 Task: For heading Calibri with Bold.  font size for heading24,  'Change the font style of data to'Bell MT.  and font size to 16,  Change the alignment of both headline & data to Align middle & Align Center.  In the sheet   Elite Sales log book
Action: Mouse moved to (69, 110)
Screenshot: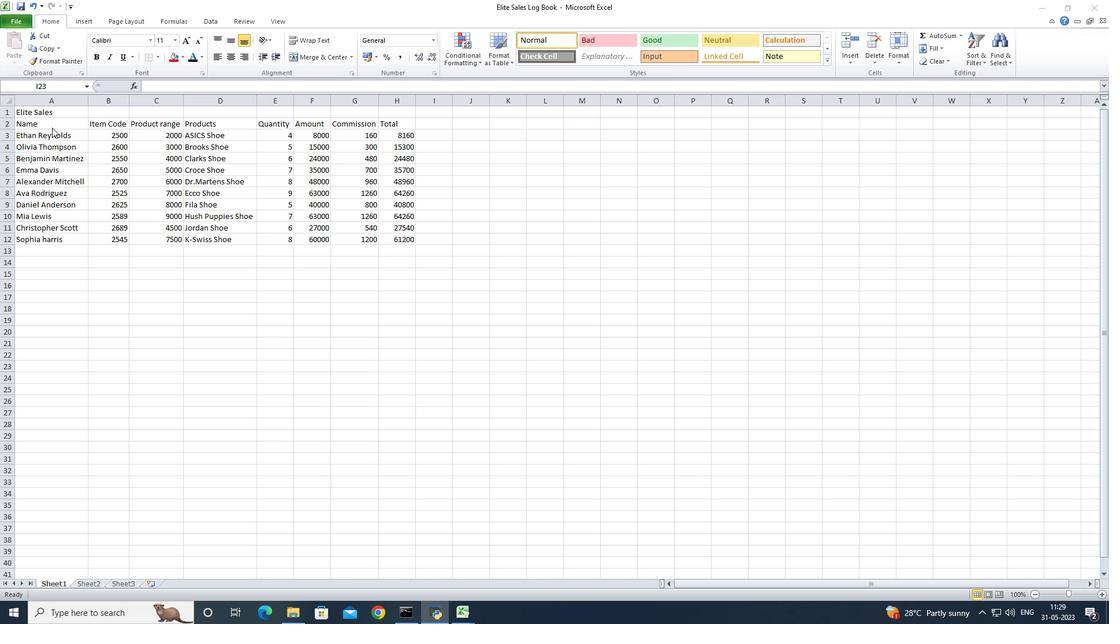 
Action: Mouse pressed left at (69, 110)
Screenshot: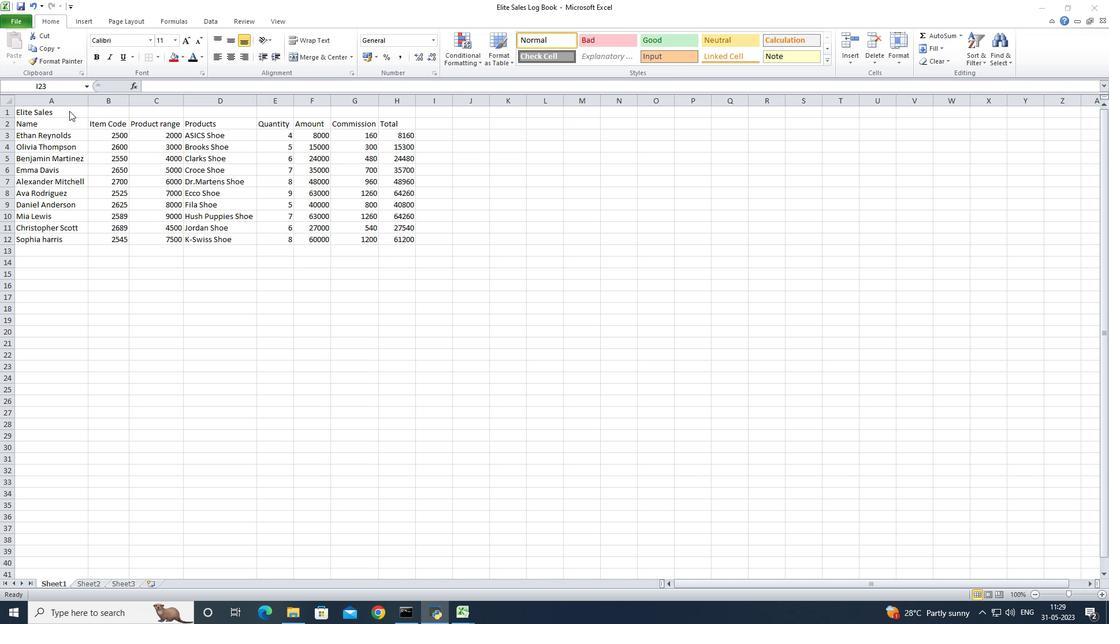 
Action: Mouse pressed left at (69, 110)
Screenshot: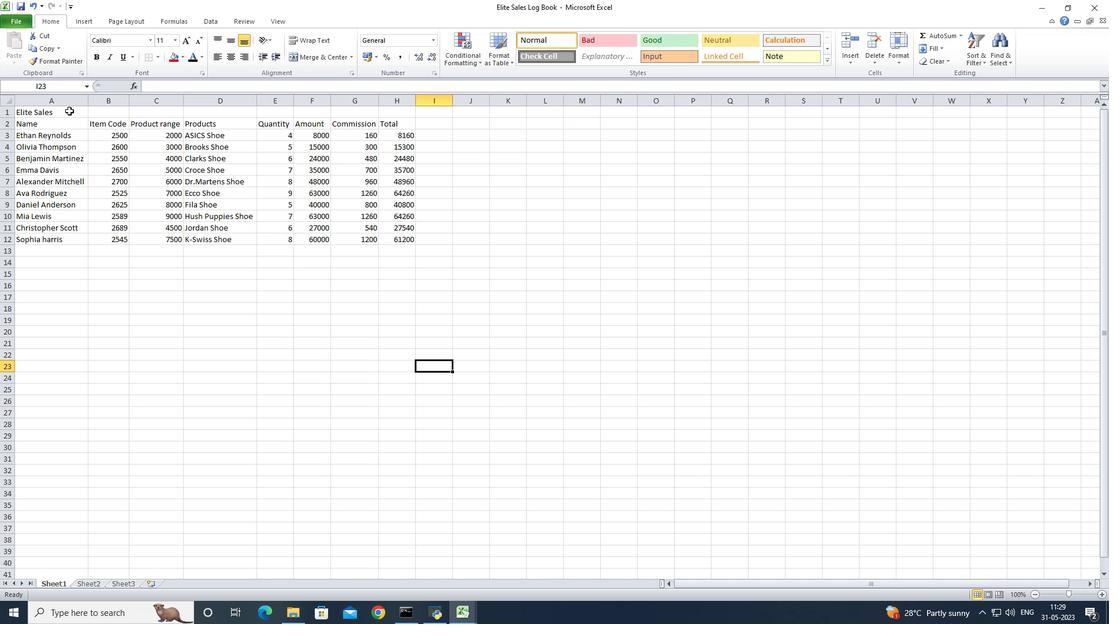 
Action: Mouse moved to (151, 45)
Screenshot: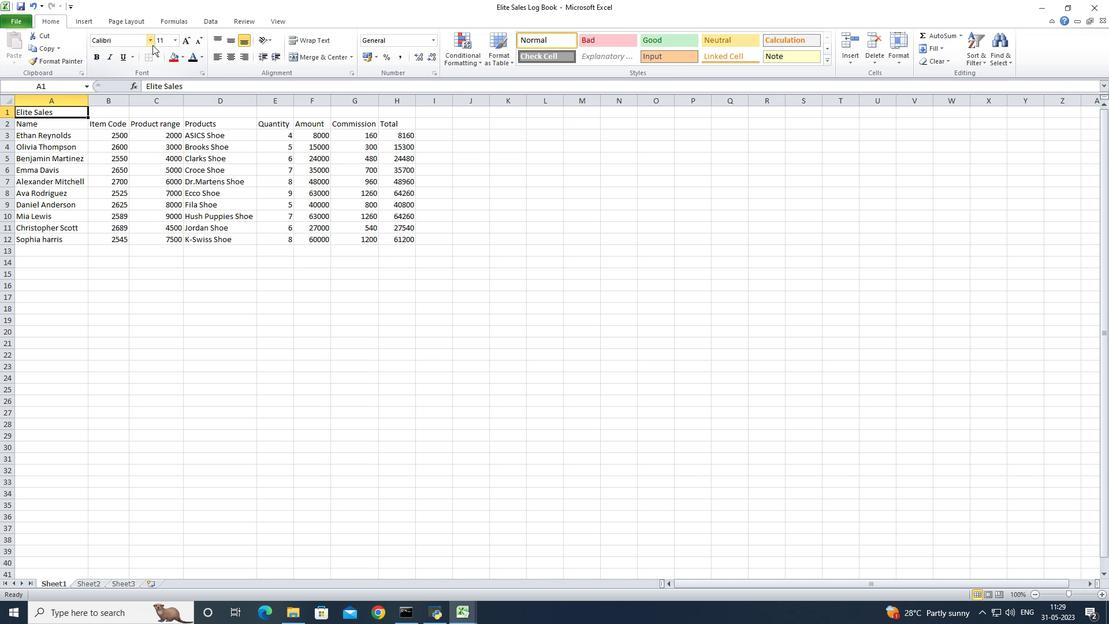 
Action: Mouse pressed left at (151, 45)
Screenshot: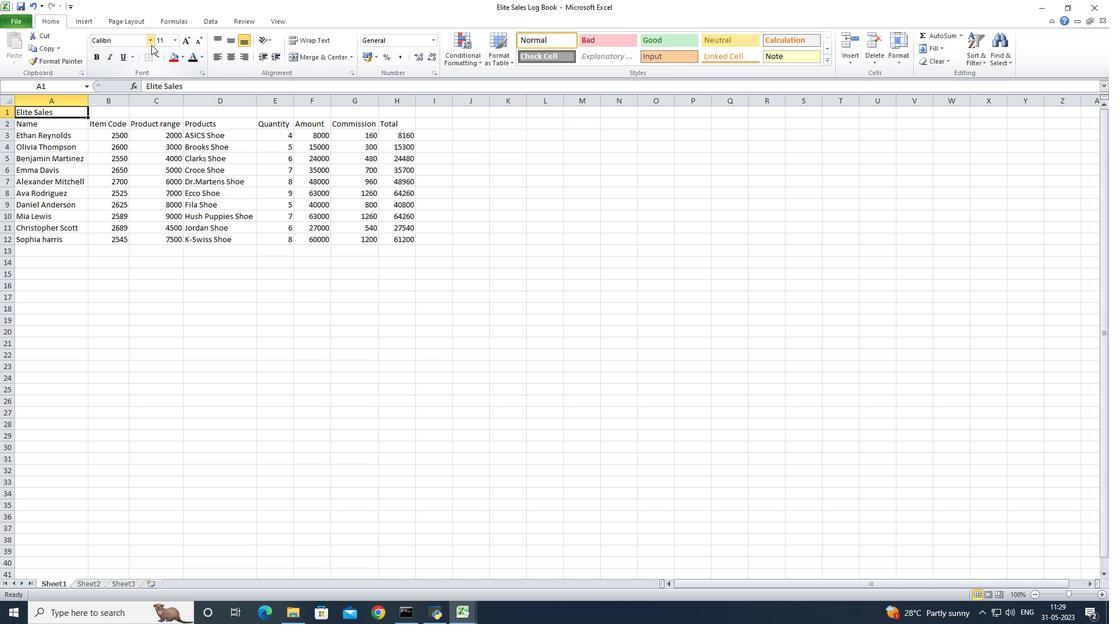 
Action: Mouse moved to (148, 76)
Screenshot: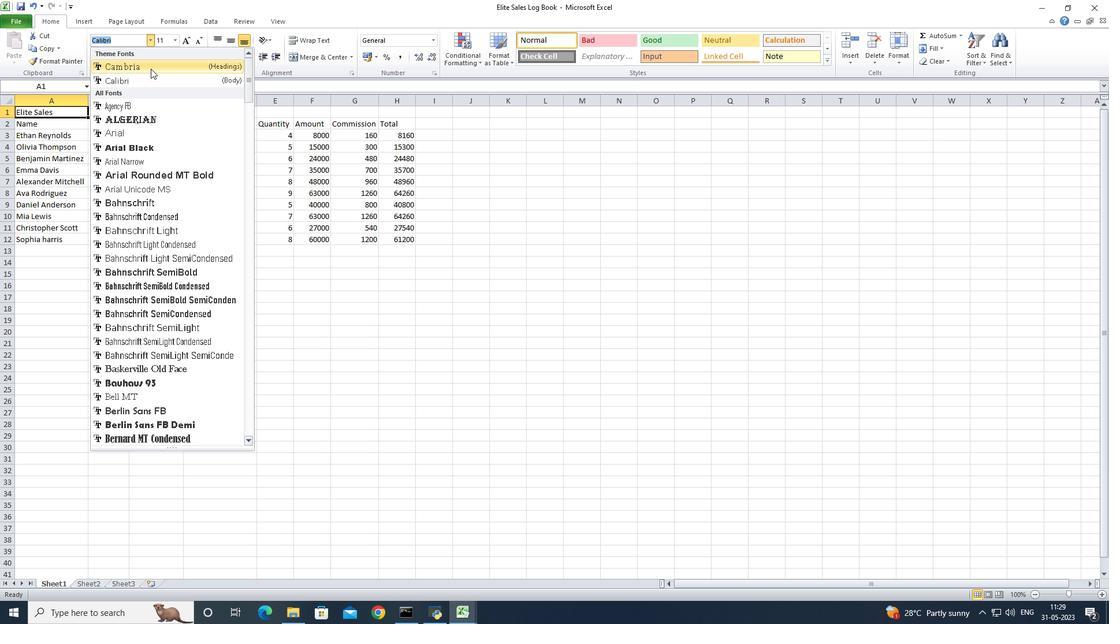 
Action: Mouse pressed left at (148, 76)
Screenshot: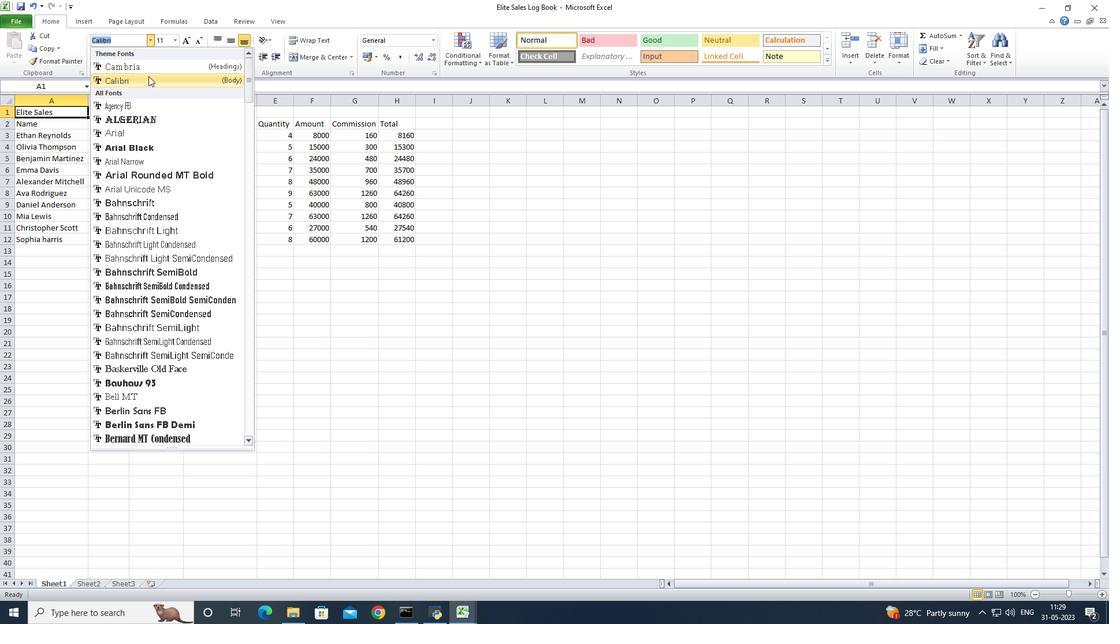 
Action: Mouse moved to (98, 59)
Screenshot: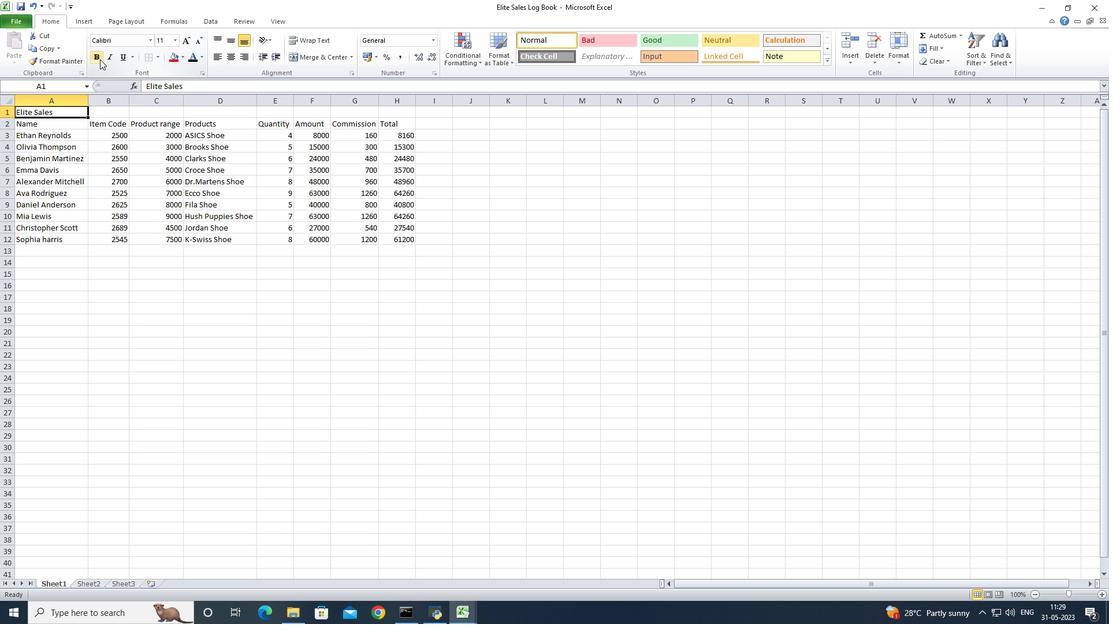 
Action: Mouse pressed left at (98, 59)
Screenshot: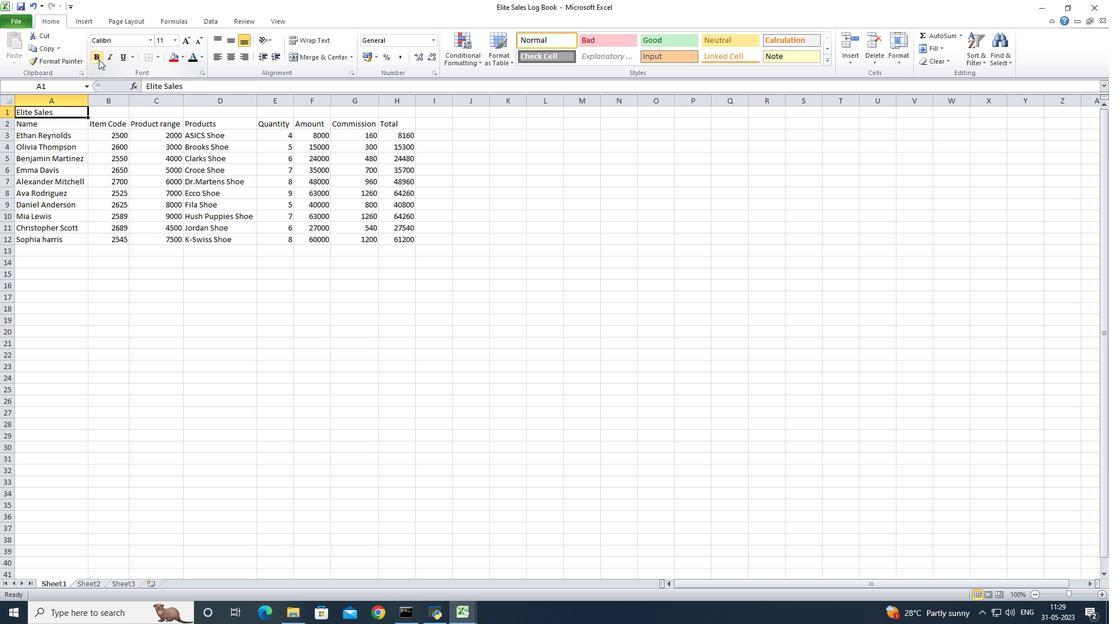 
Action: Mouse moved to (177, 40)
Screenshot: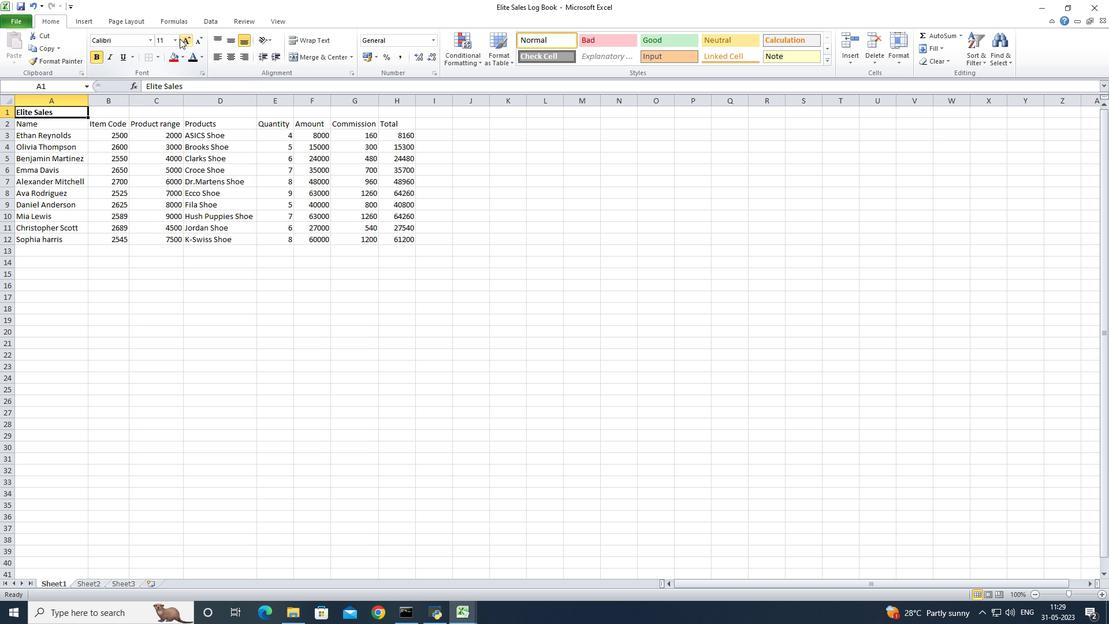 
Action: Mouse pressed left at (177, 40)
Screenshot: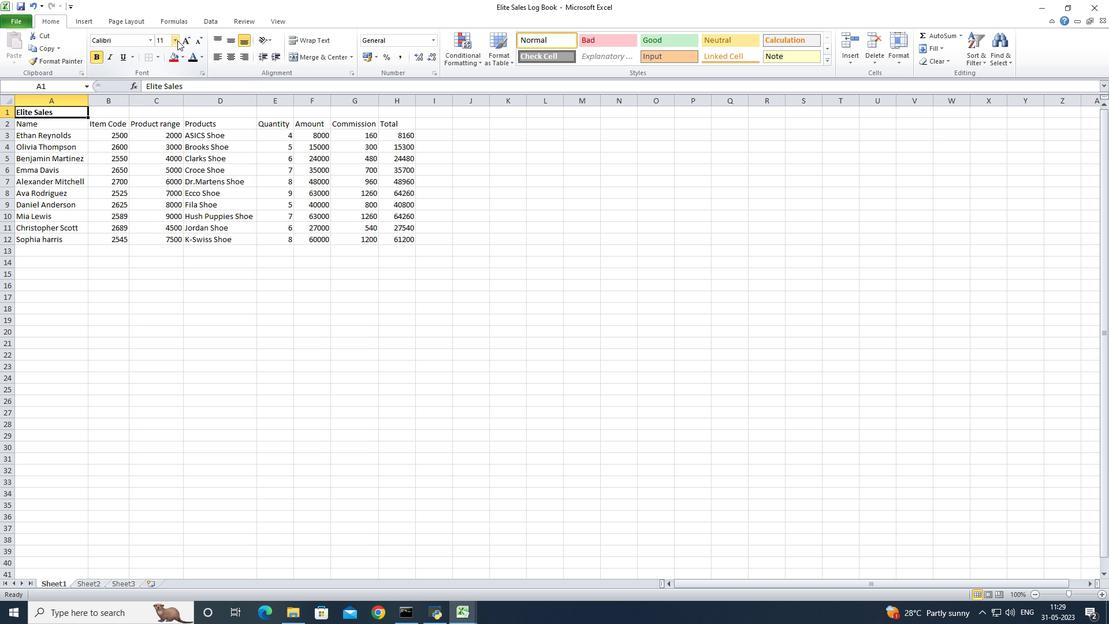 
Action: Mouse moved to (158, 151)
Screenshot: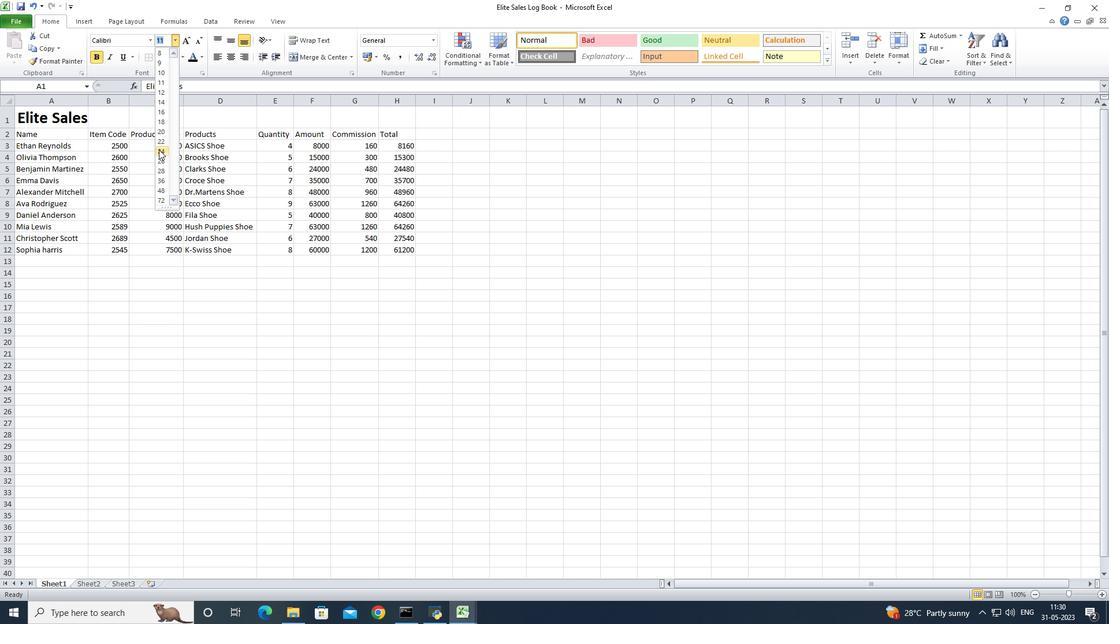
Action: Mouse pressed left at (158, 151)
Screenshot: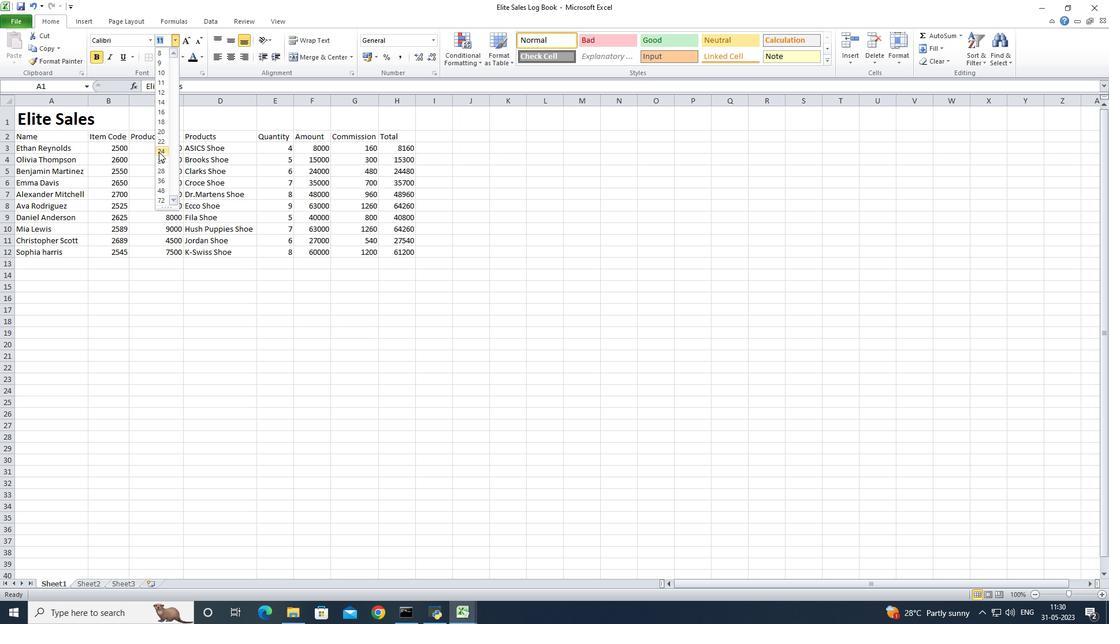 
Action: Mouse moved to (58, 134)
Screenshot: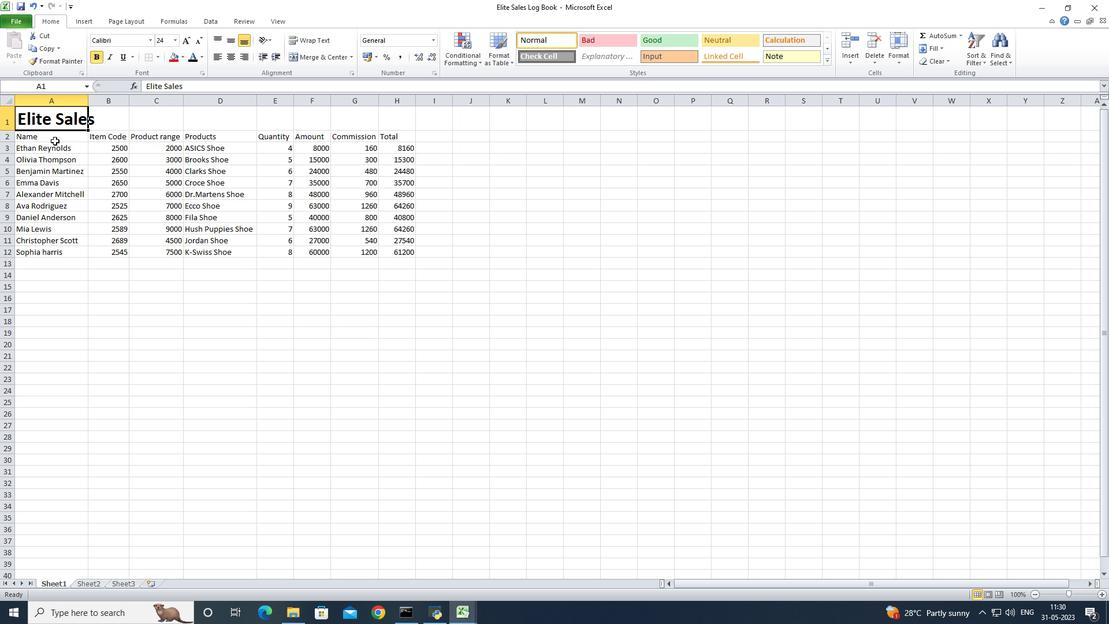 
Action: Mouse pressed left at (58, 134)
Screenshot: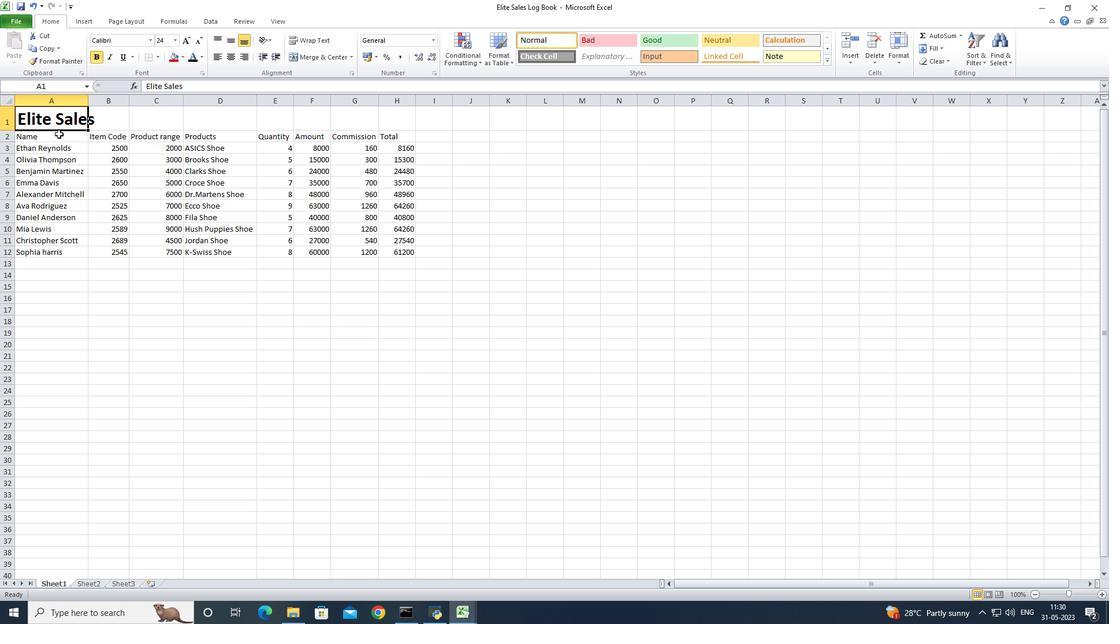 
Action: Mouse moved to (154, 38)
Screenshot: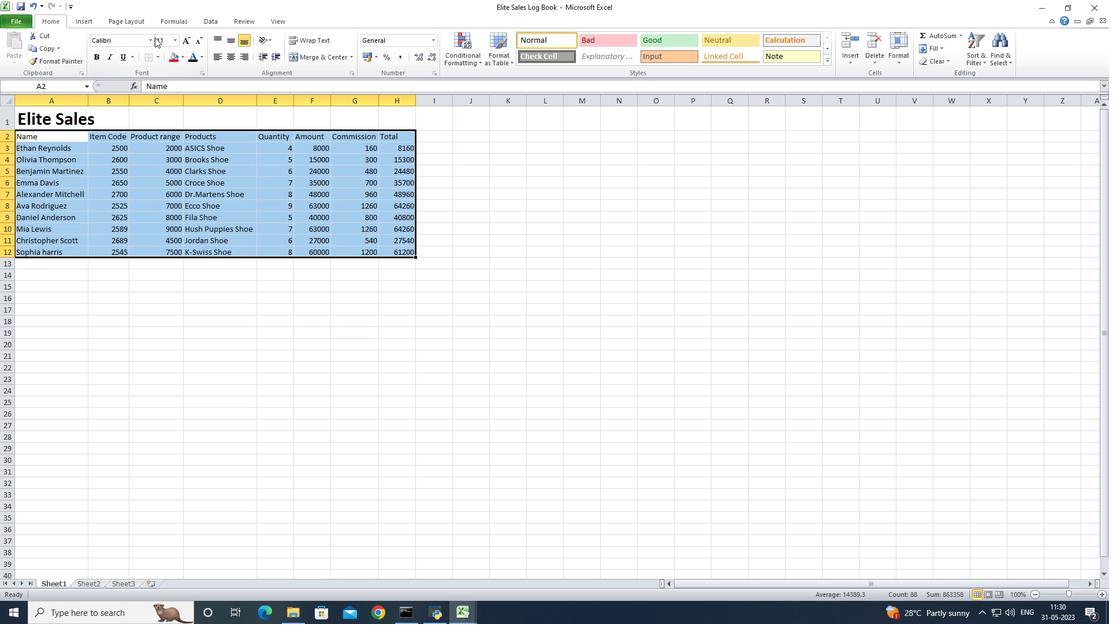 
Action: Mouse pressed left at (154, 38)
Screenshot: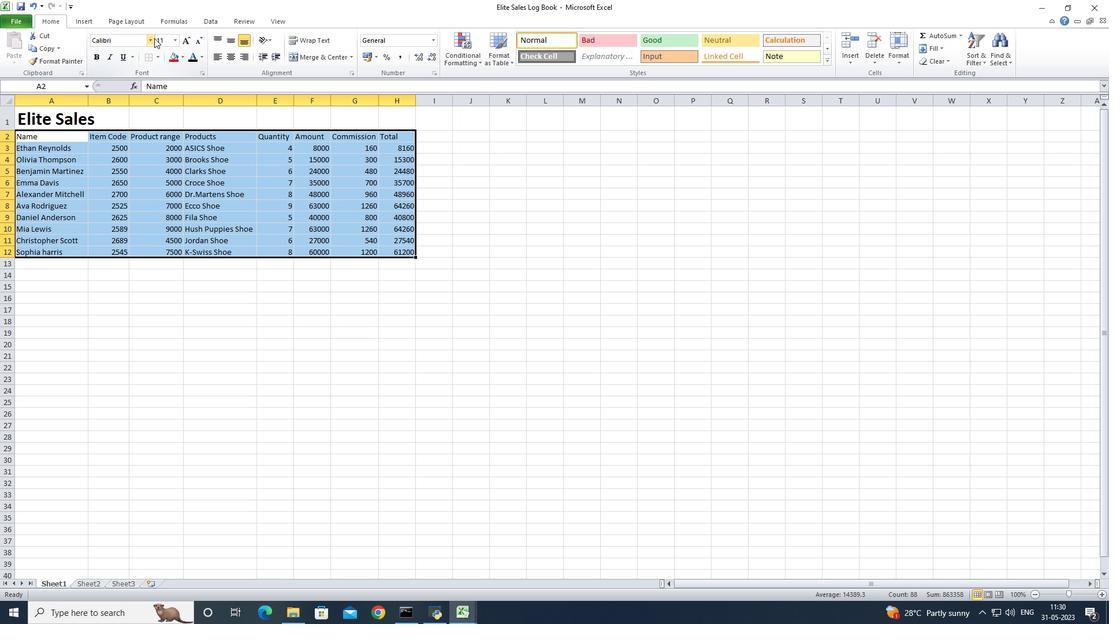 
Action: Mouse moved to (154, 391)
Screenshot: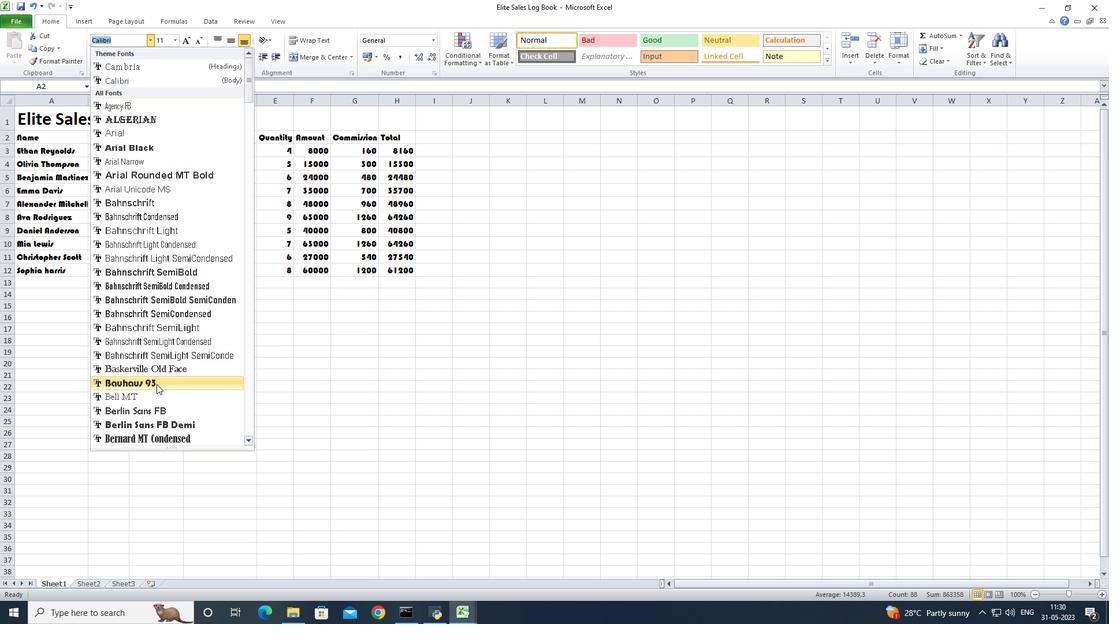 
Action: Mouse pressed left at (154, 391)
Screenshot: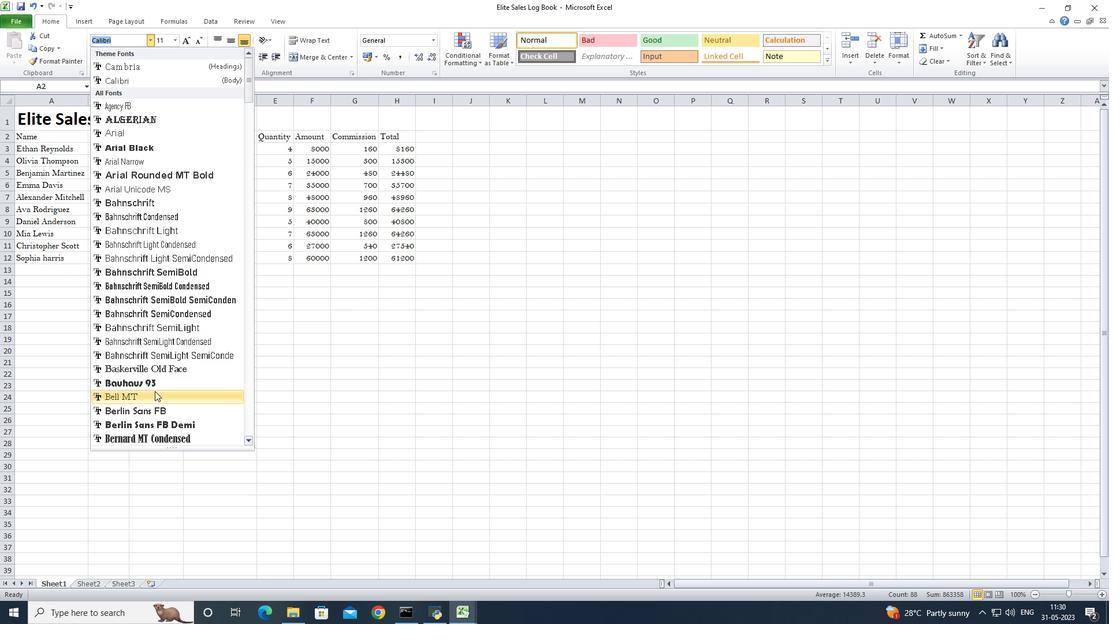 
Action: Mouse moved to (174, 40)
Screenshot: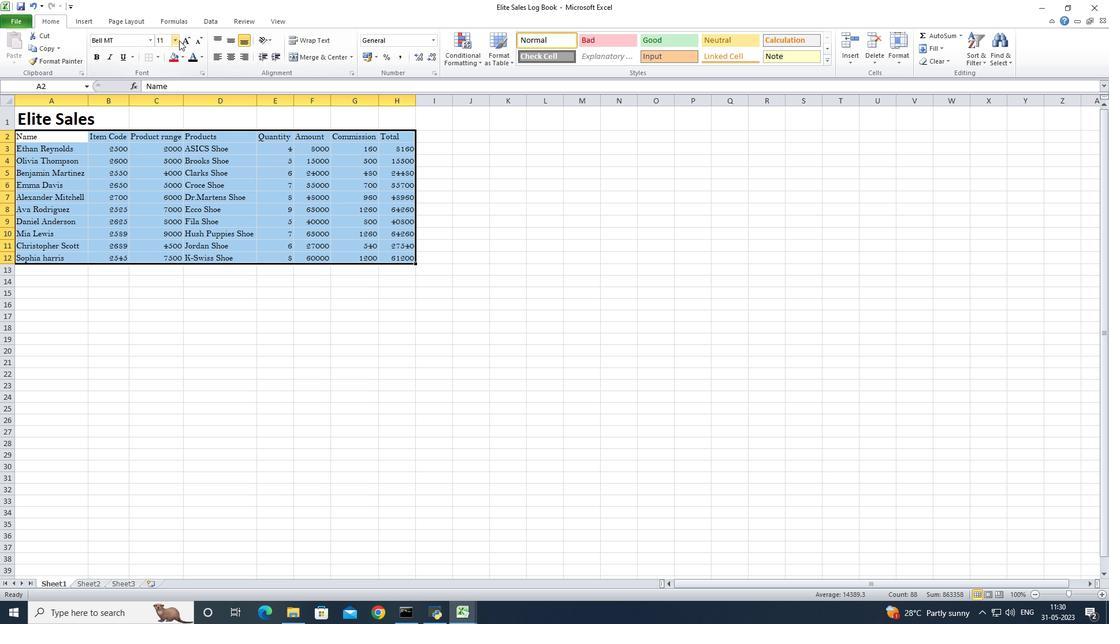 
Action: Mouse pressed left at (174, 40)
Screenshot: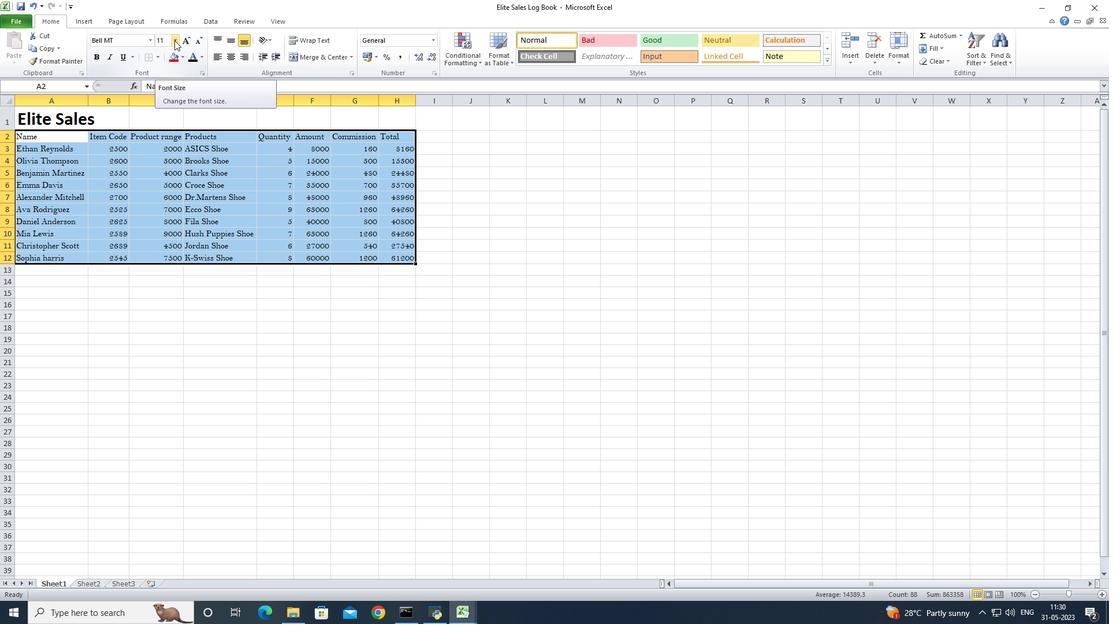 
Action: Mouse moved to (159, 109)
Screenshot: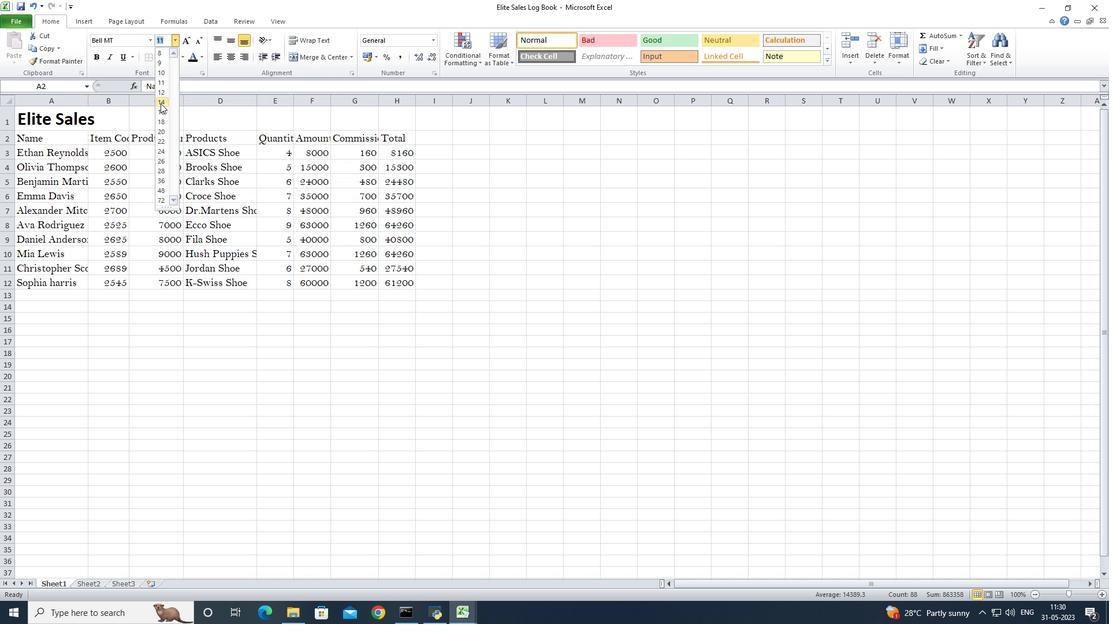 
Action: Mouse pressed left at (159, 109)
Screenshot: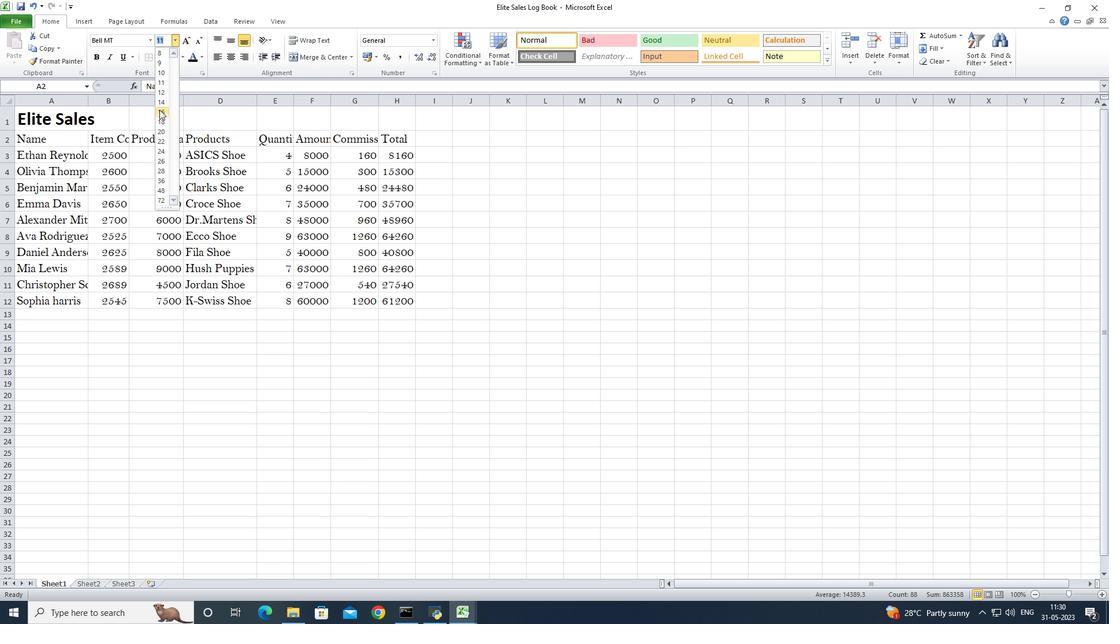 
Action: Mouse moved to (113, 121)
Screenshot: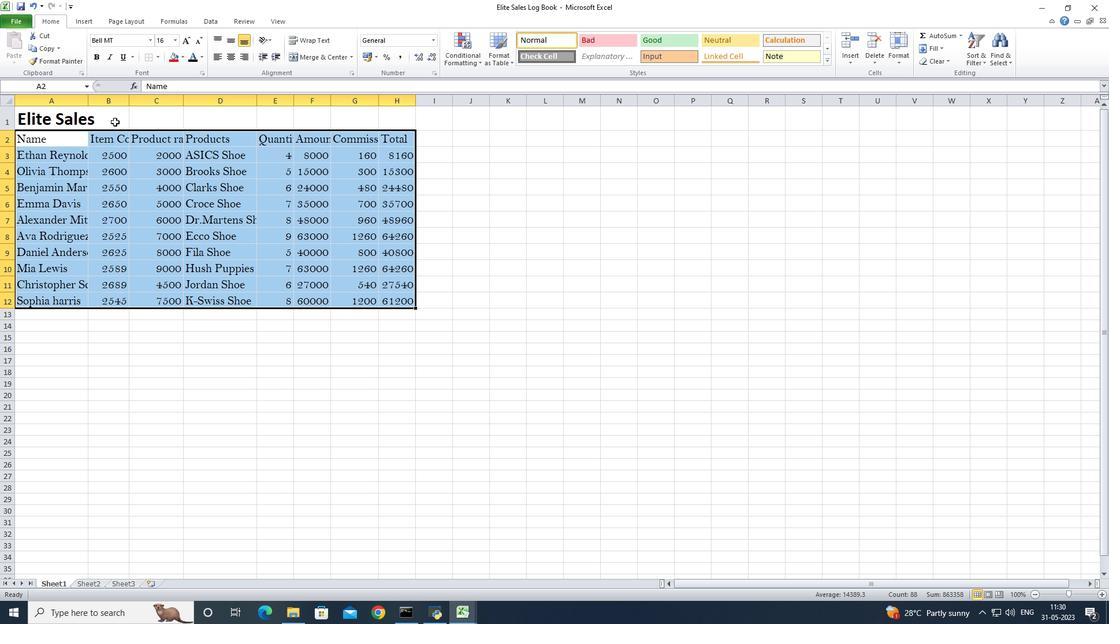 
Action: Mouse pressed left at (113, 121)
Screenshot: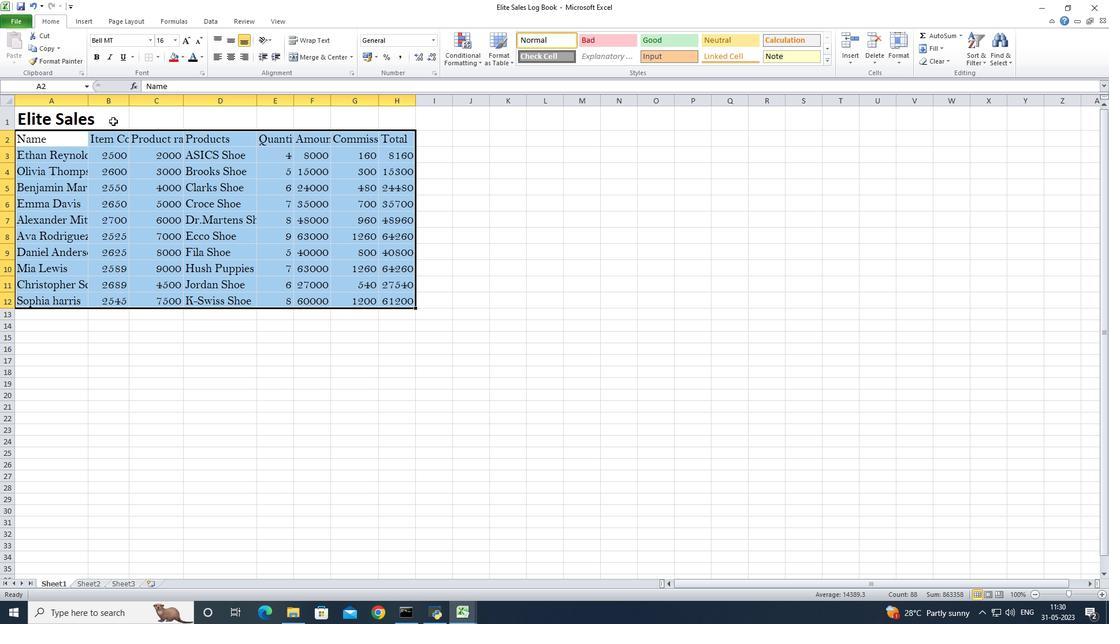 
Action: Mouse moved to (35, 122)
Screenshot: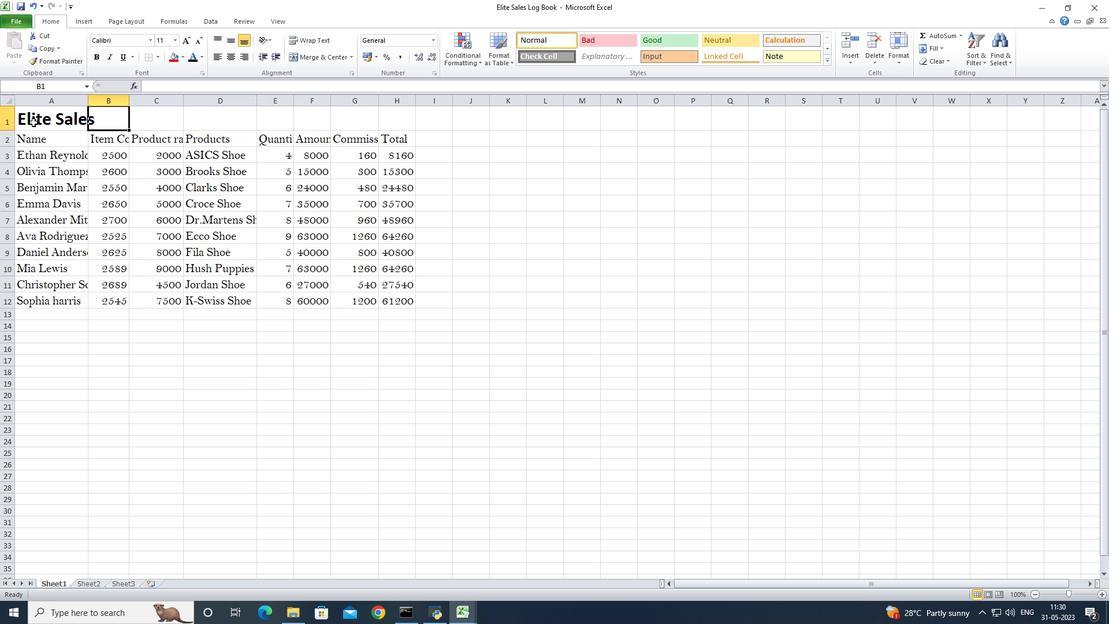 
Action: Mouse pressed left at (35, 122)
Screenshot: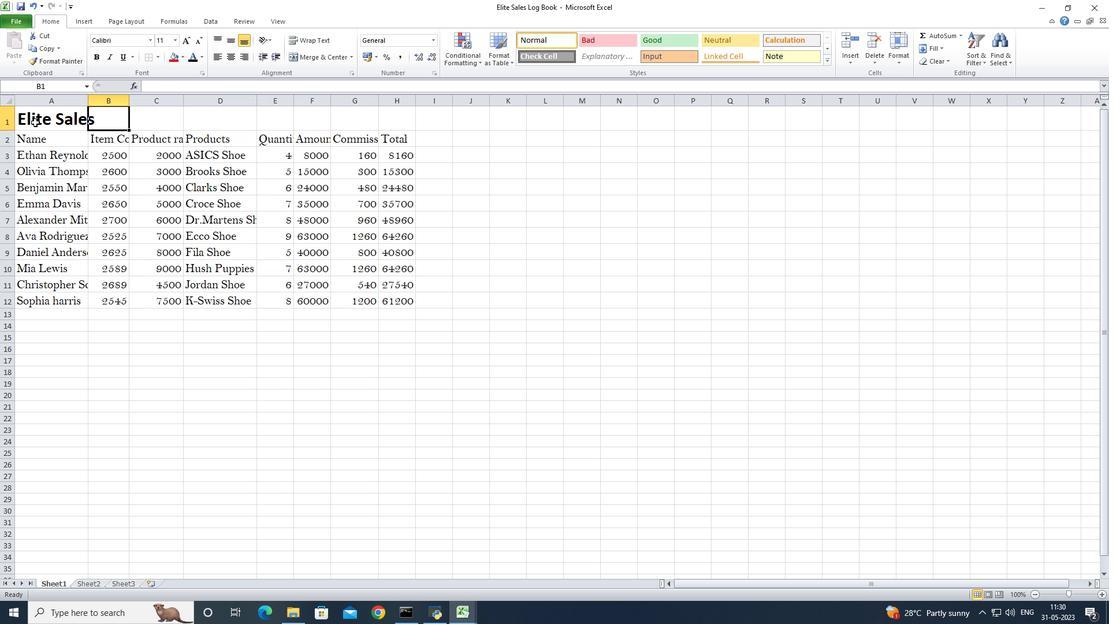 
Action: Mouse moved to (306, 54)
Screenshot: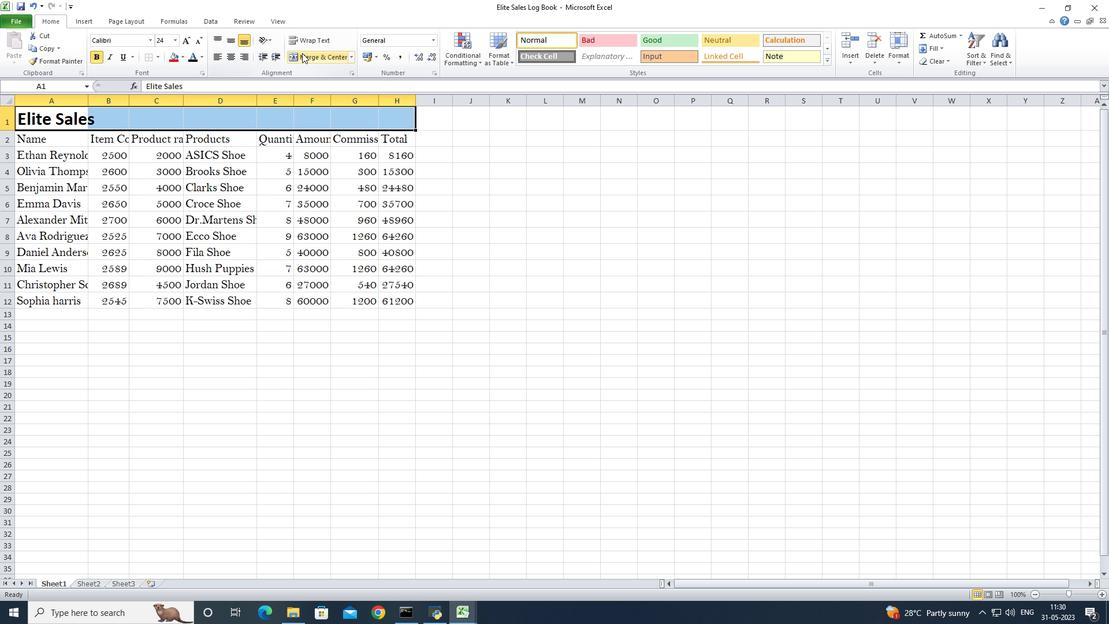 
Action: Mouse pressed left at (306, 54)
Screenshot: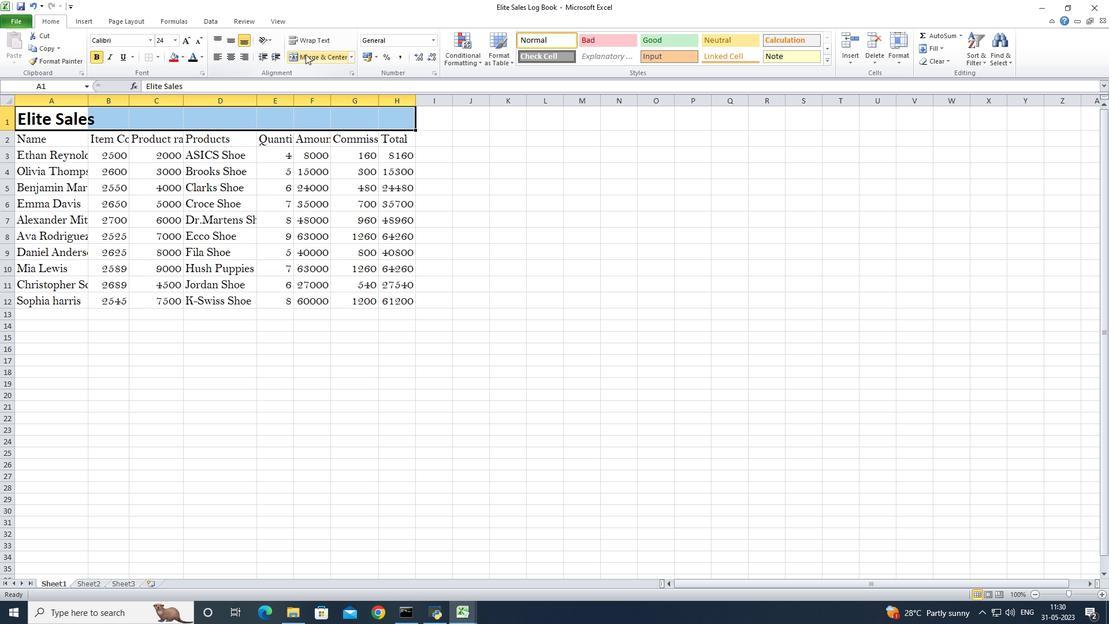 
Action: Mouse moved to (119, 121)
Screenshot: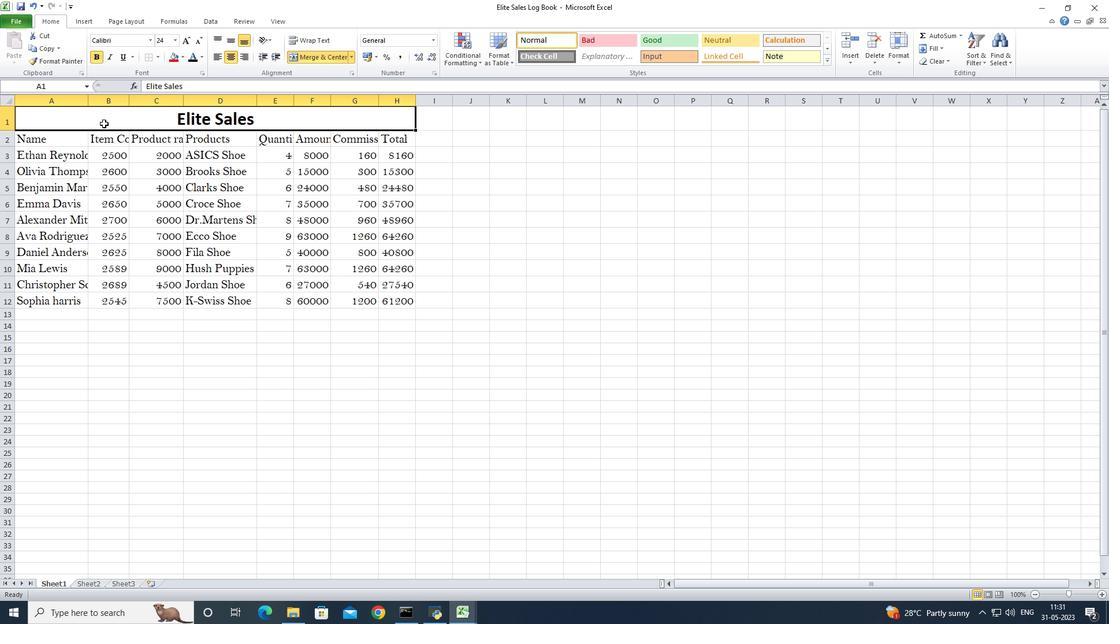 
Action: Mouse pressed left at (119, 121)
Screenshot: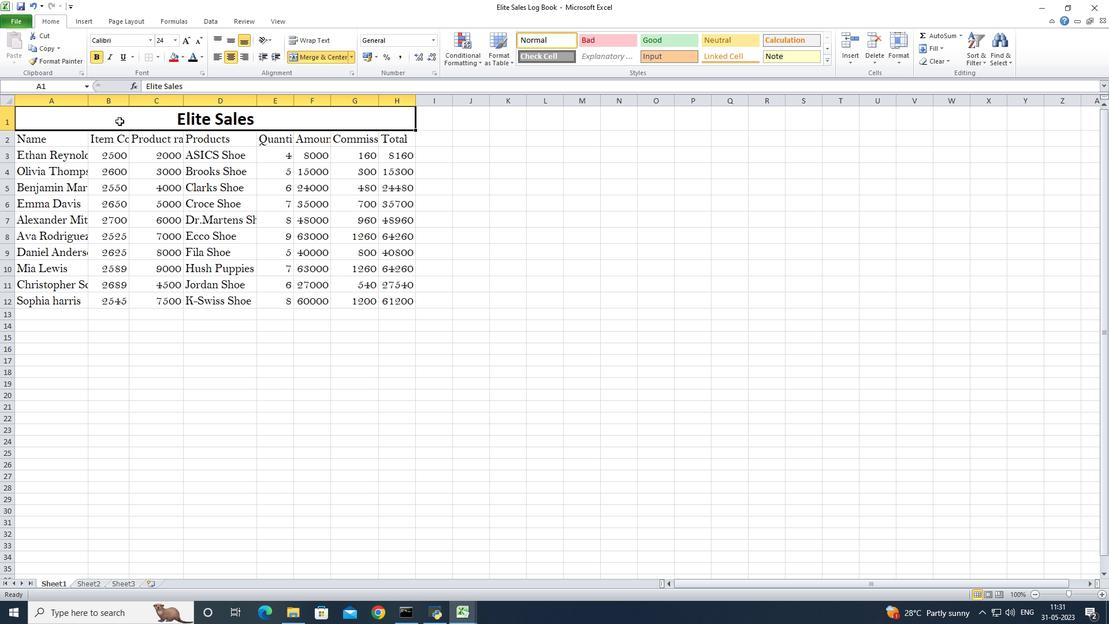 
Action: Mouse moved to (231, 38)
Screenshot: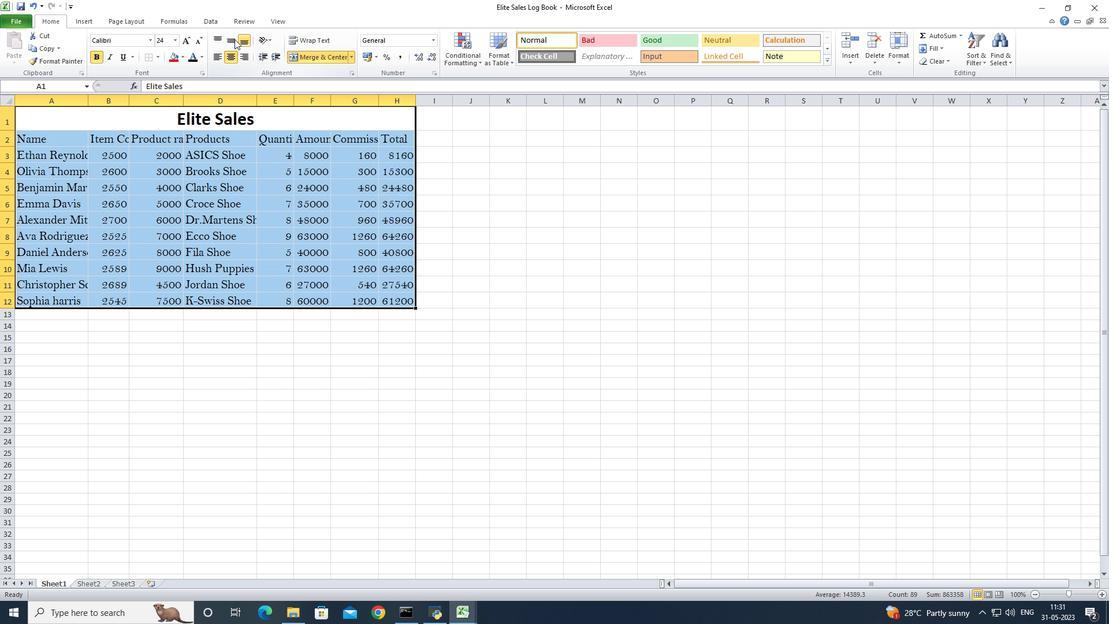 
Action: Mouse pressed left at (231, 38)
Screenshot: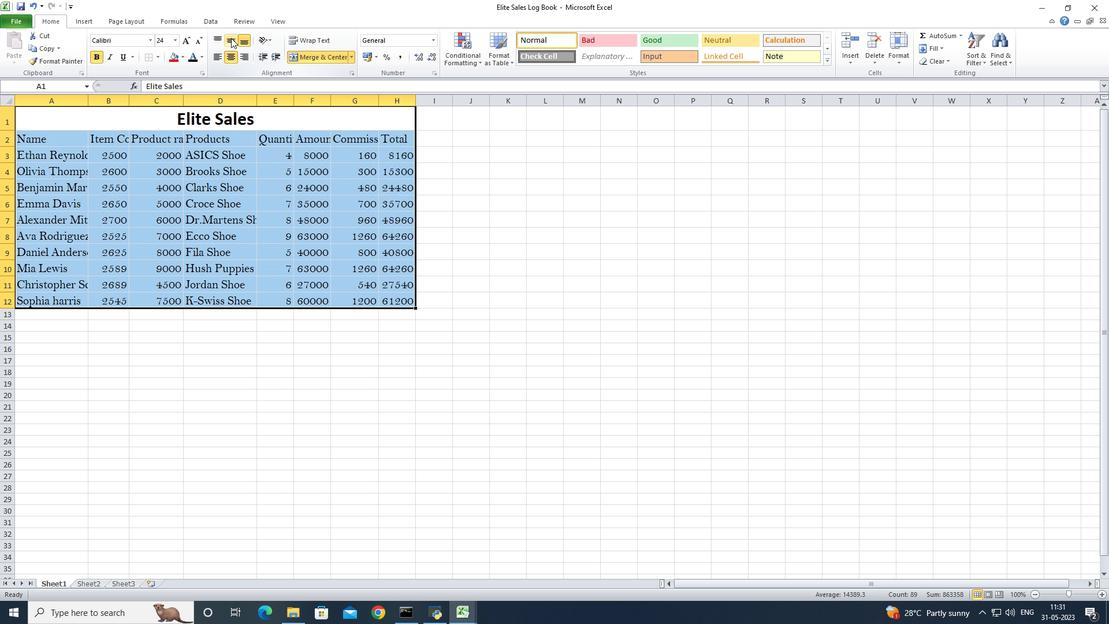 
Action: Mouse moved to (227, 56)
Screenshot: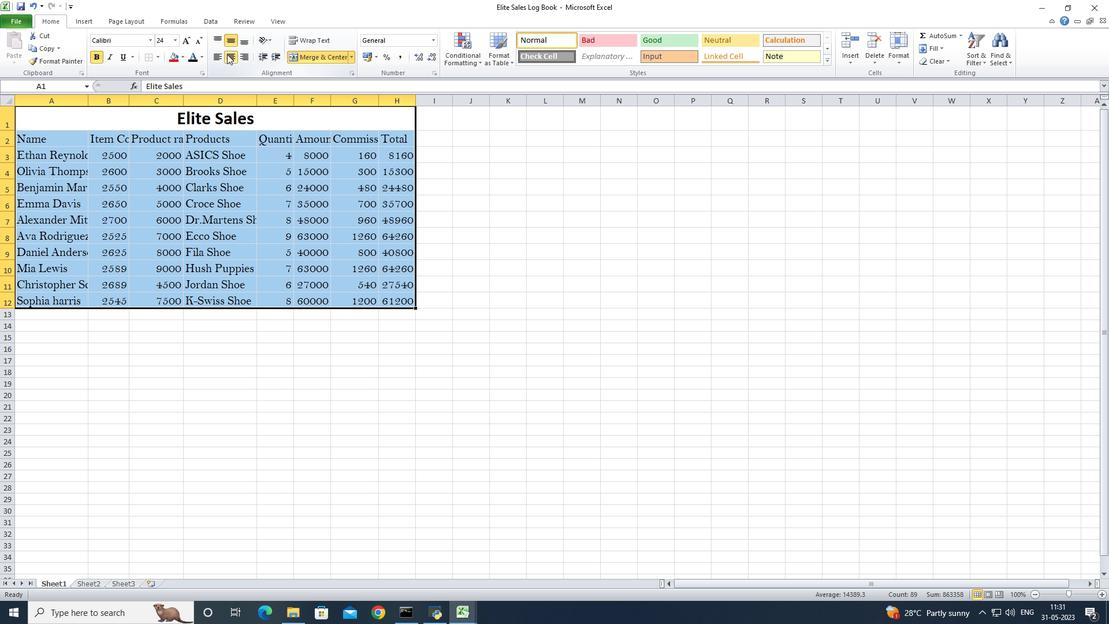 
Action: Mouse pressed left at (227, 56)
Screenshot: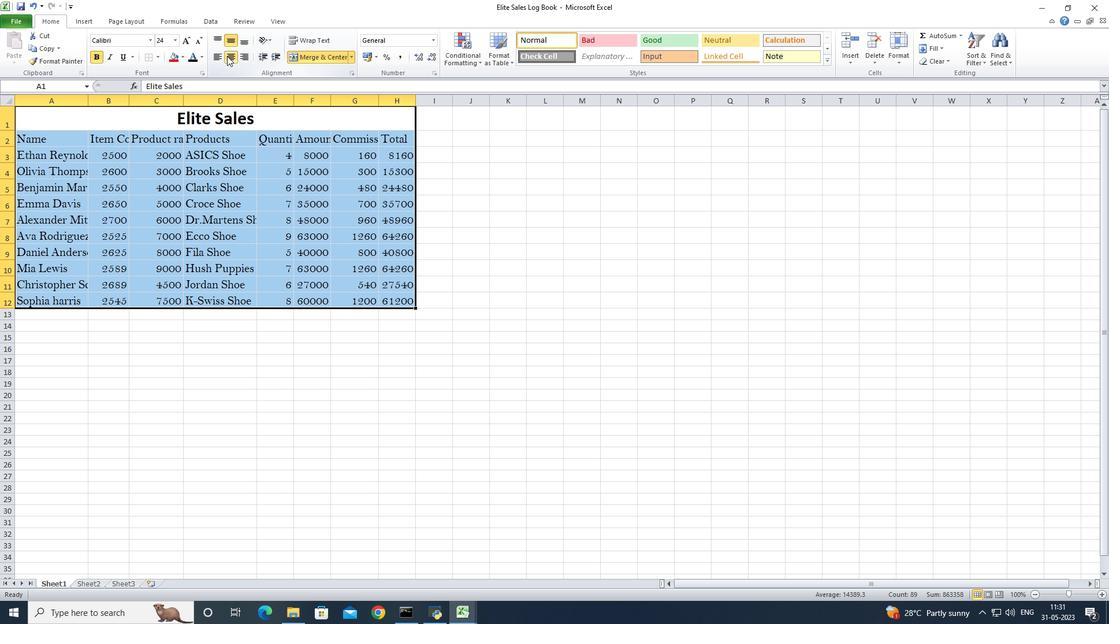 
Action: Mouse moved to (231, 56)
Screenshot: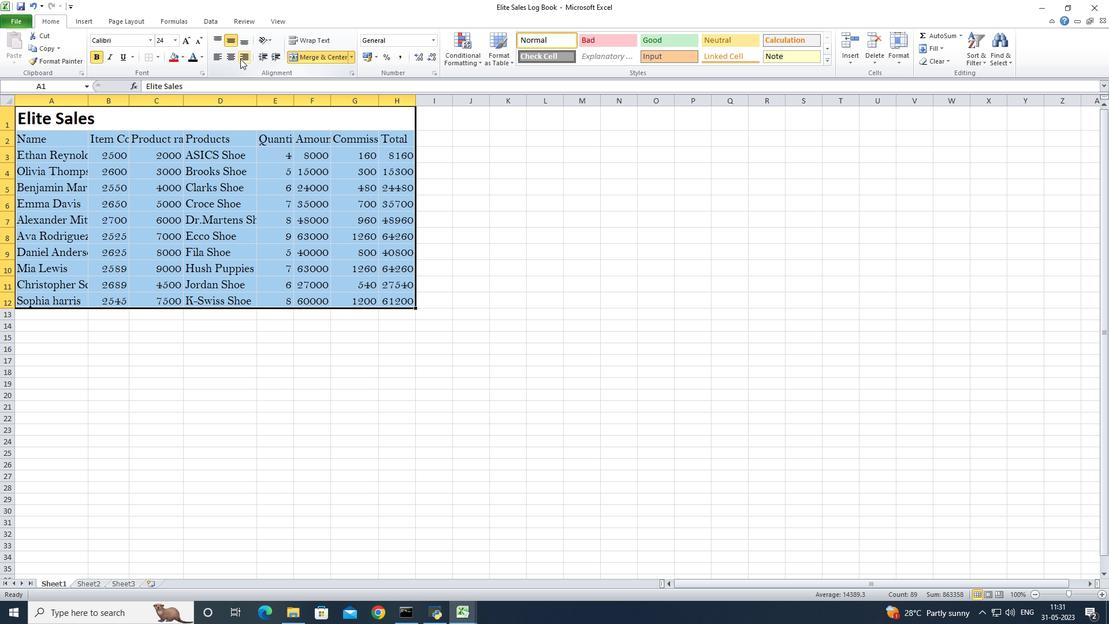 
Action: Mouse pressed left at (231, 56)
Screenshot: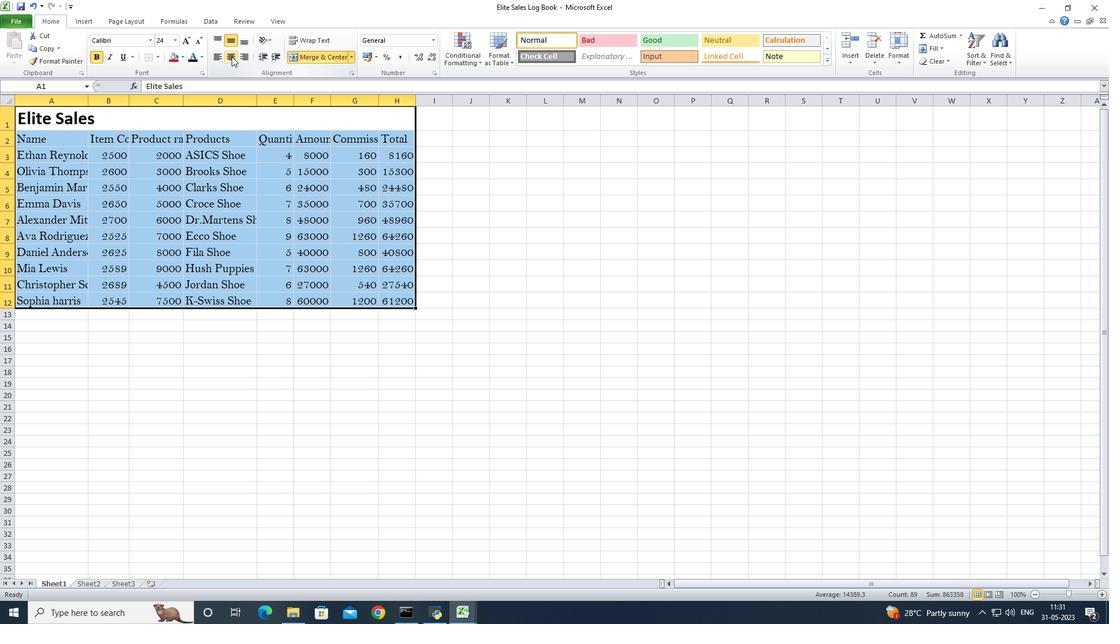 
Action: Mouse moved to (239, 355)
Screenshot: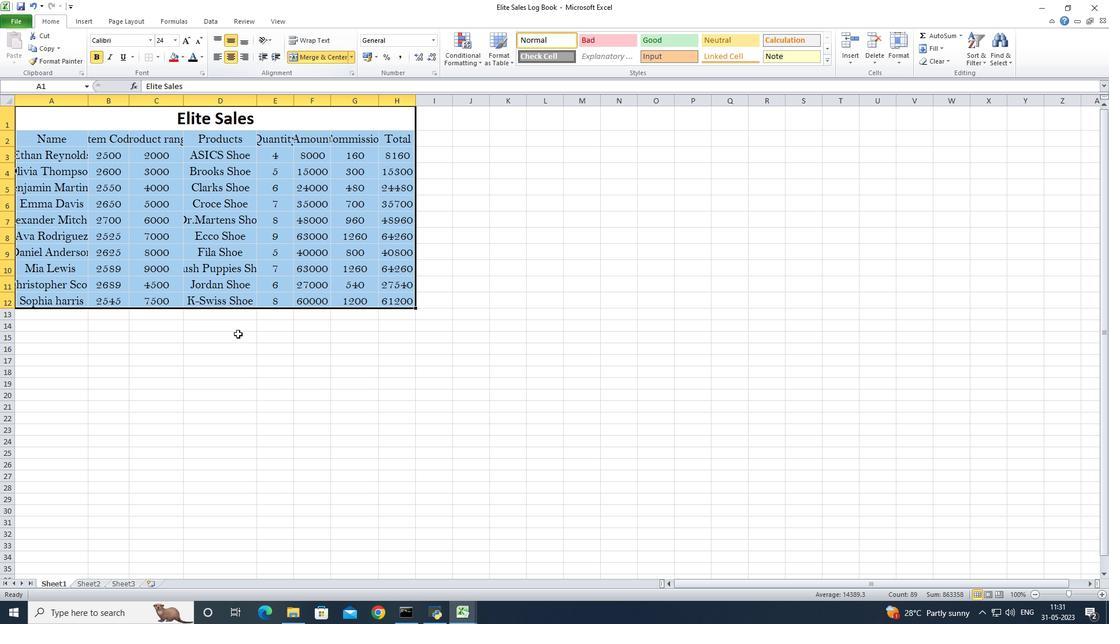 
Action: Mouse pressed left at (239, 355)
Screenshot: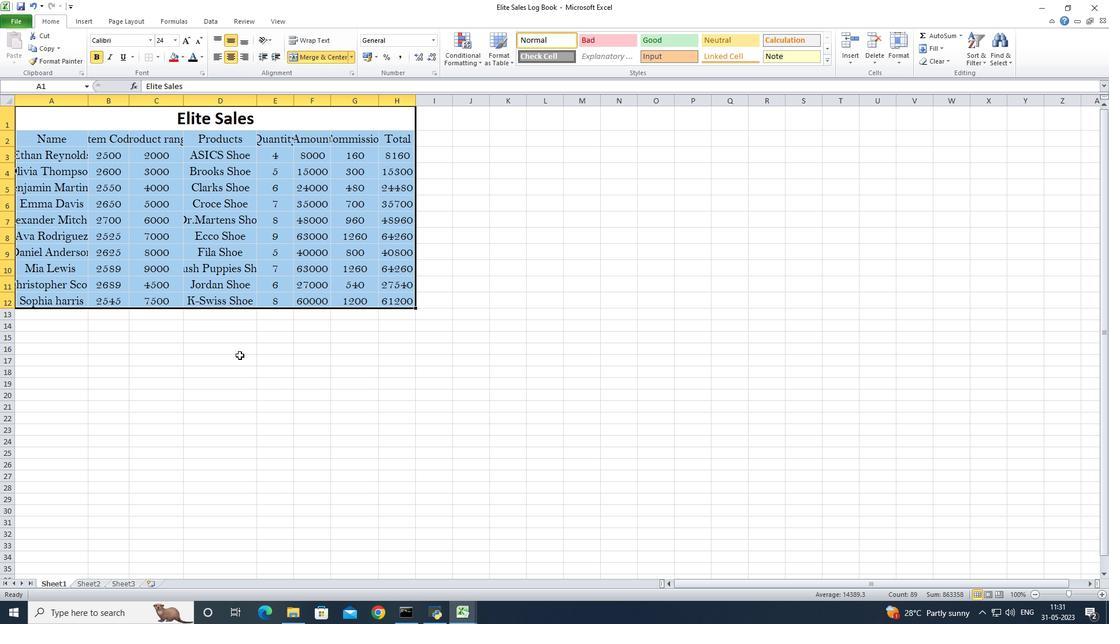 
Action: Mouse moved to (87, 99)
Screenshot: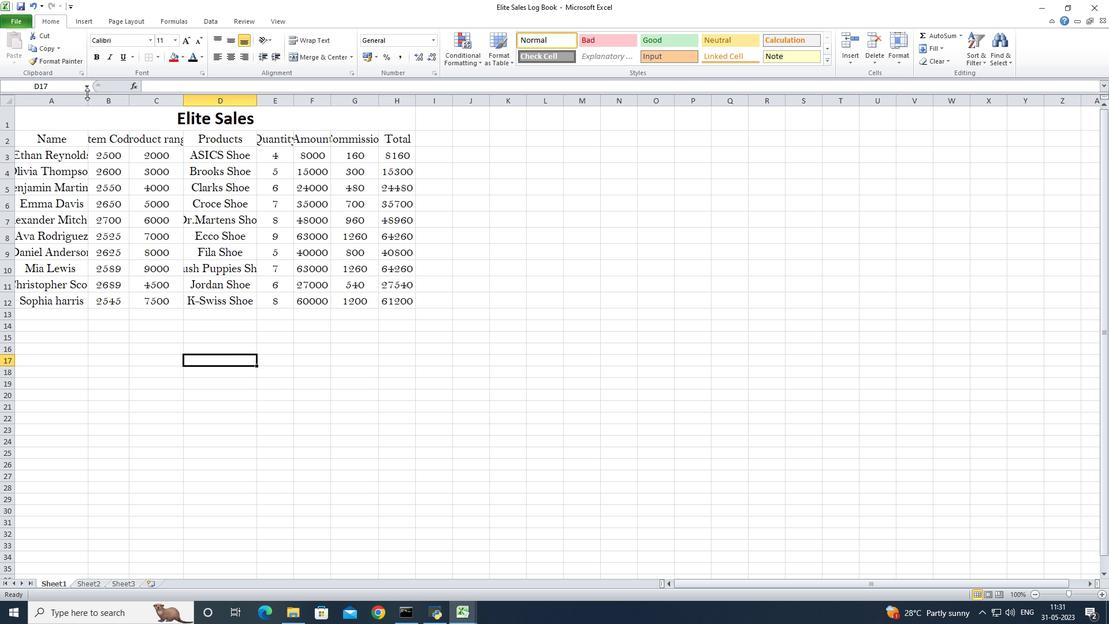 
Action: Mouse pressed left at (87, 99)
Screenshot: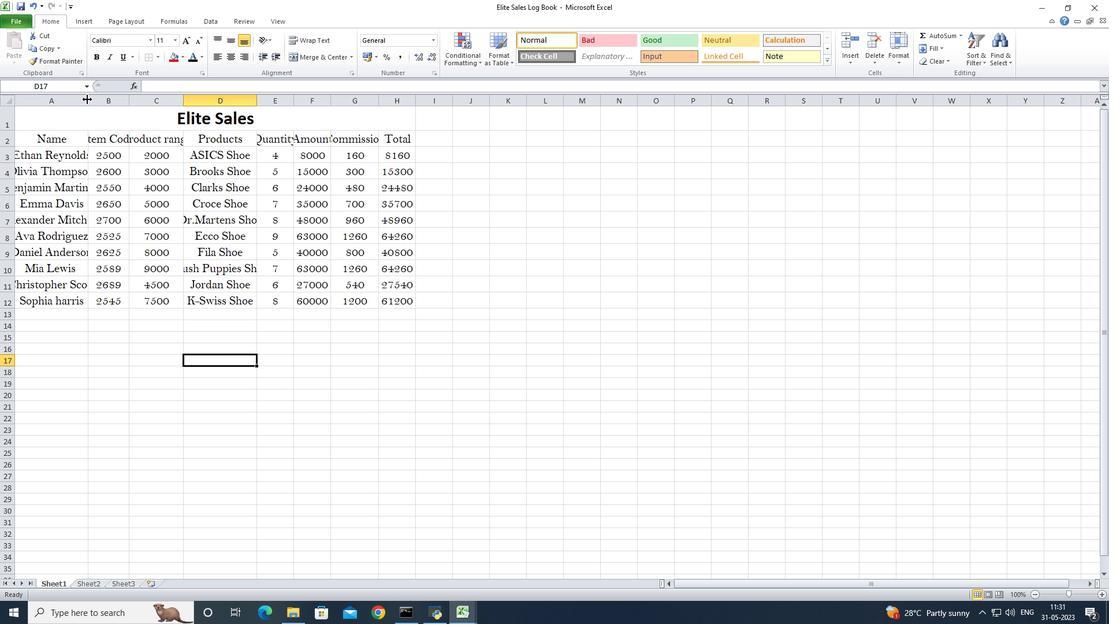 
Action: Mouse pressed left at (87, 99)
Screenshot: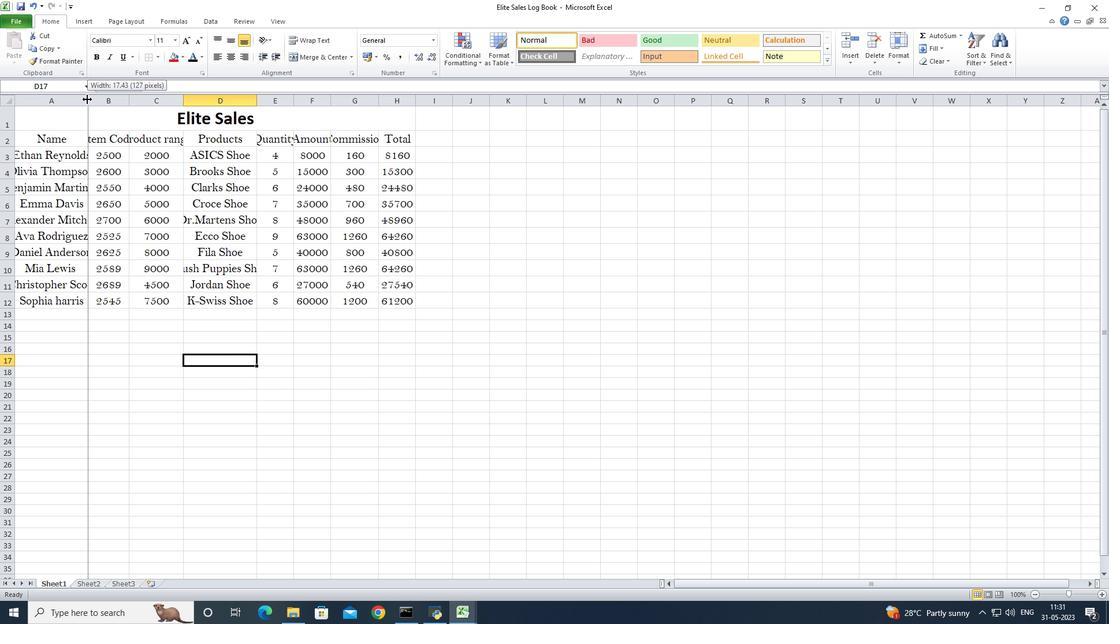 
Action: Mouse moved to (157, 104)
Screenshot: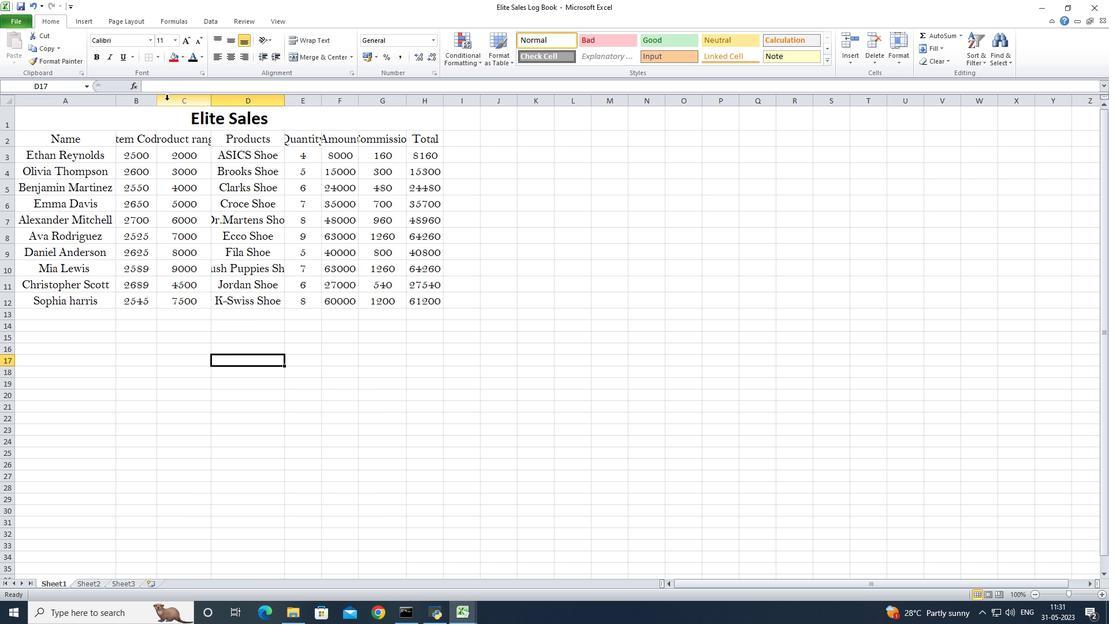 
Action: Mouse pressed left at (157, 104)
Screenshot: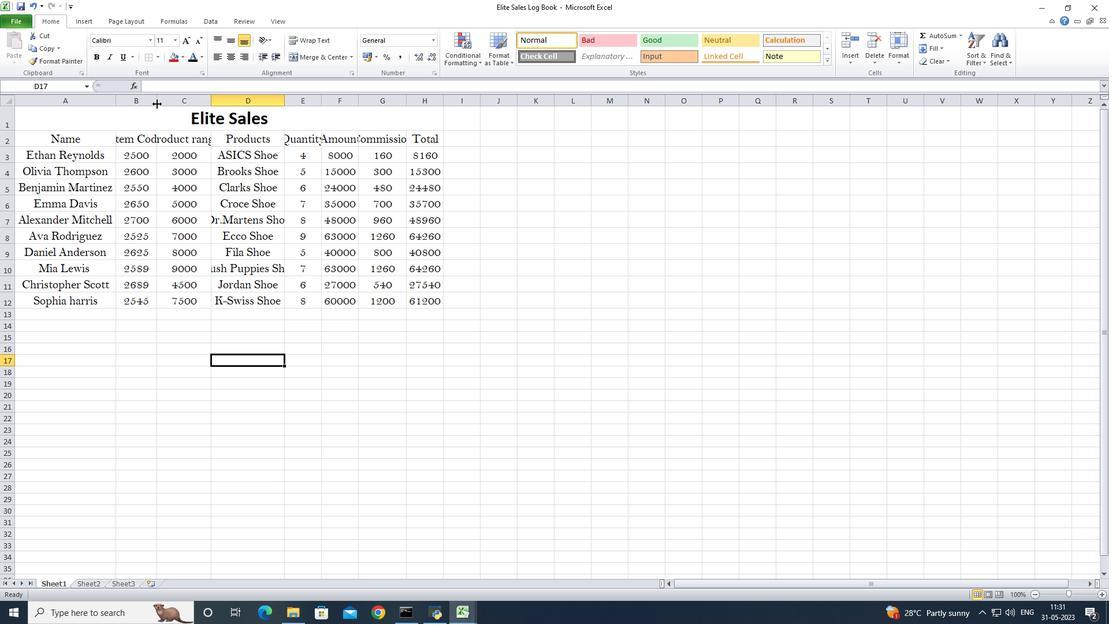 
Action: Mouse pressed left at (157, 104)
Screenshot: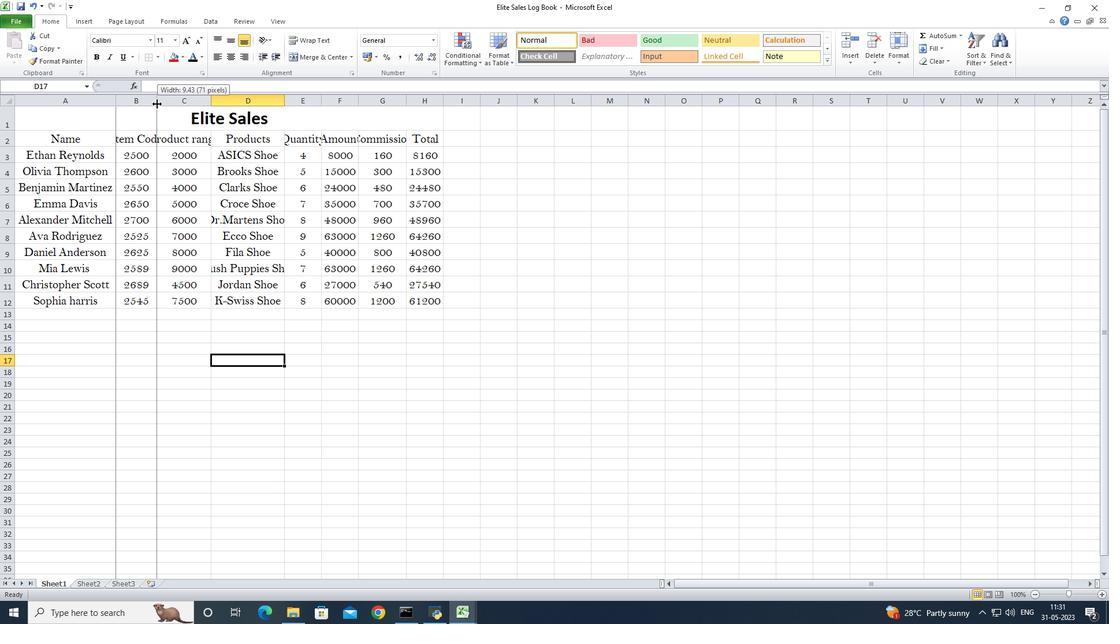 
Action: Mouse moved to (230, 102)
Screenshot: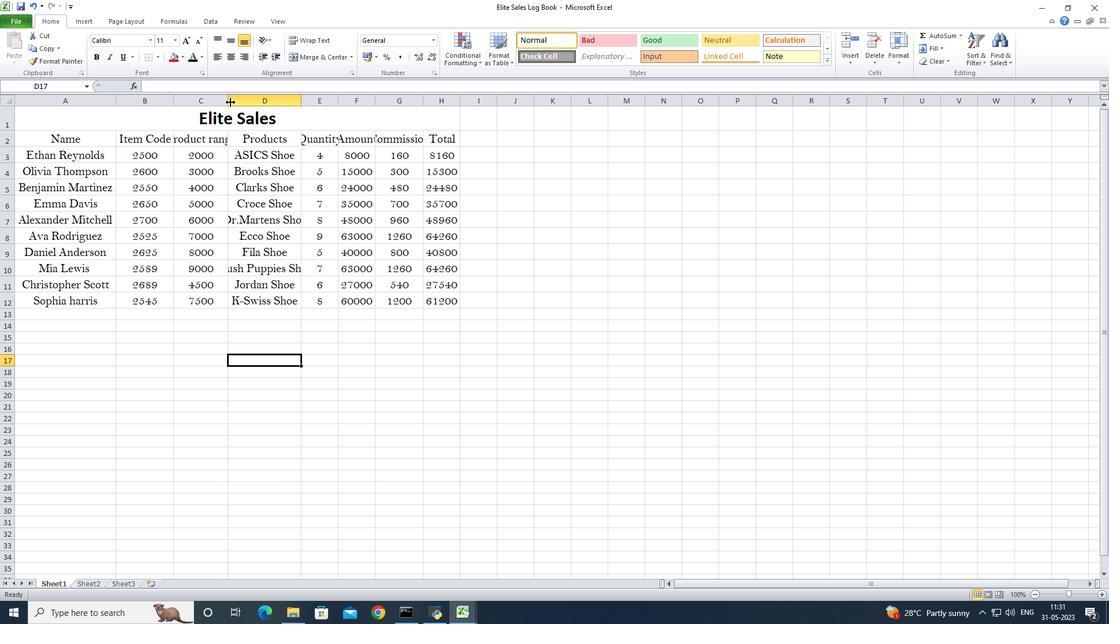 
Action: Mouse pressed left at (230, 102)
Screenshot: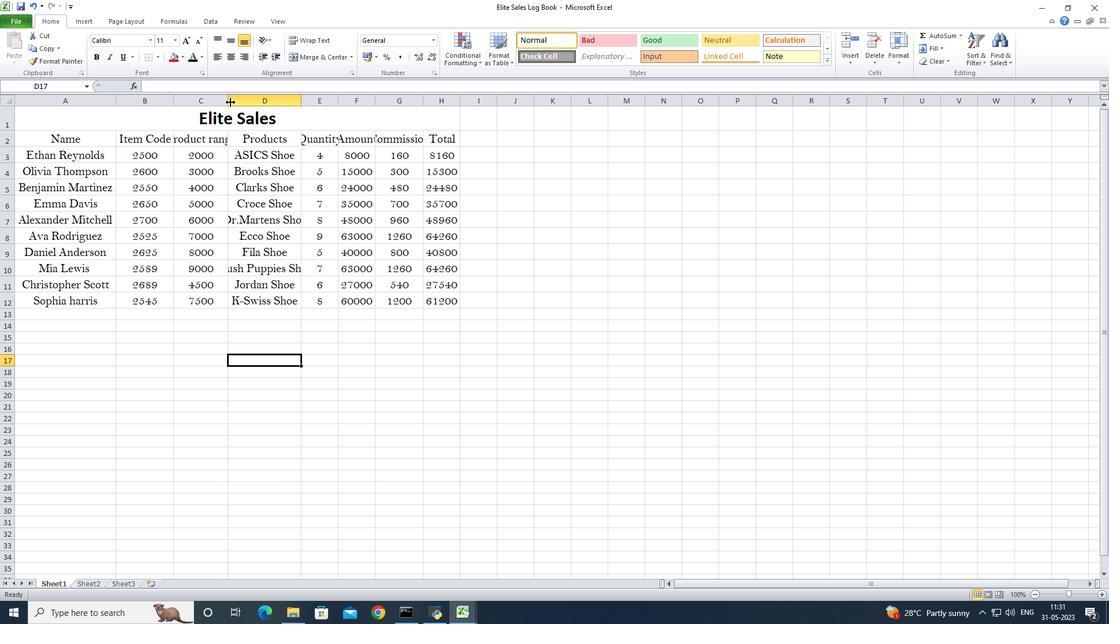 
Action: Mouse pressed left at (230, 102)
Screenshot: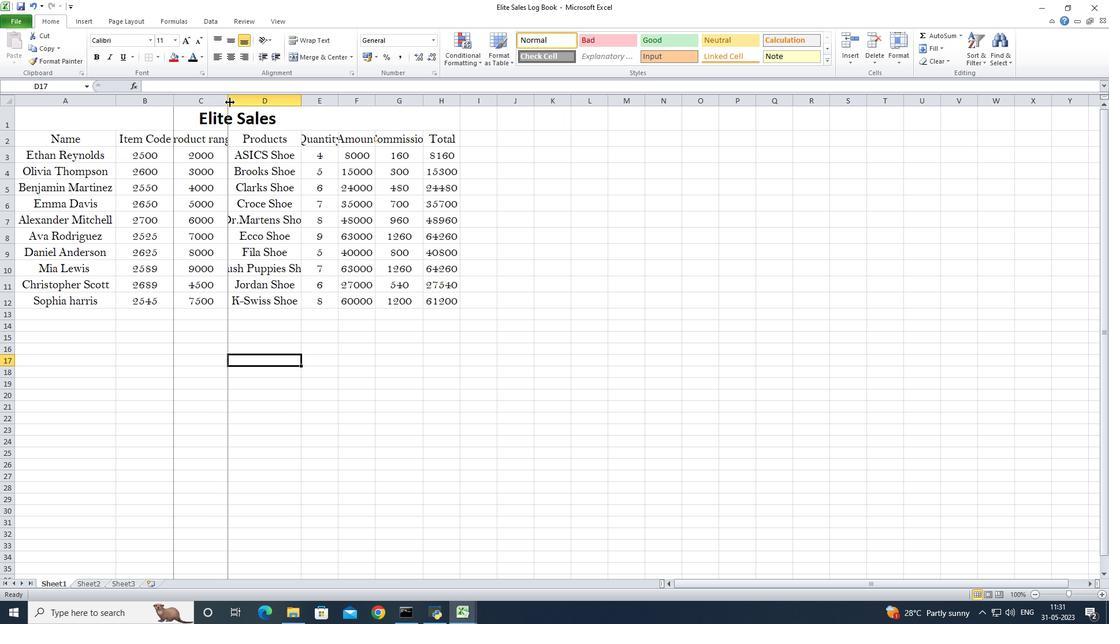 
Action: Mouse moved to (321, 102)
Screenshot: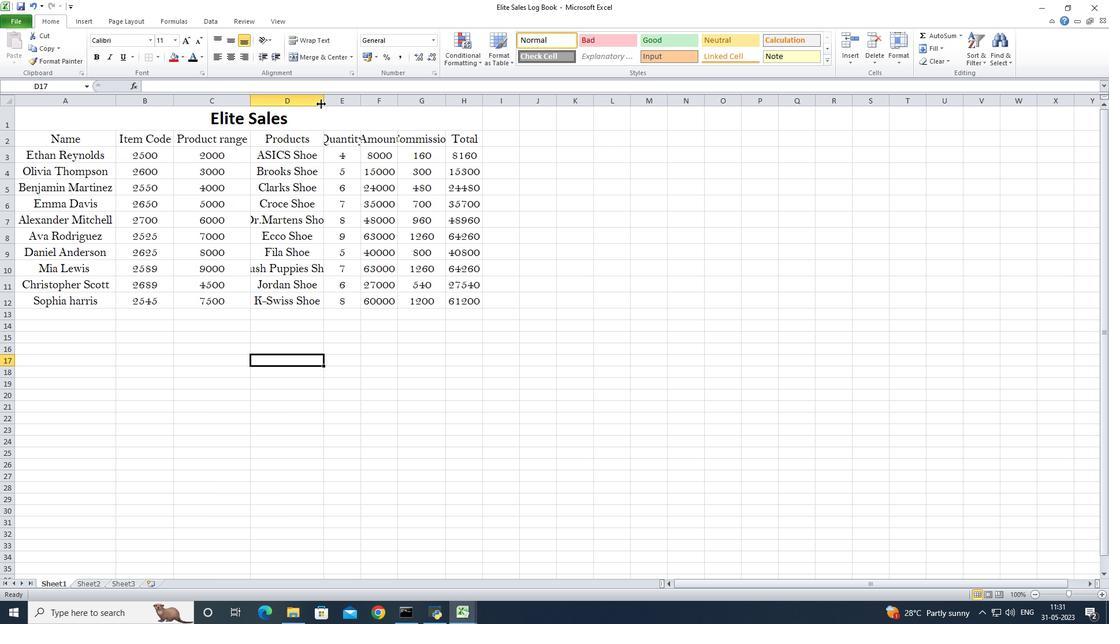 
Action: Mouse pressed left at (321, 102)
Screenshot: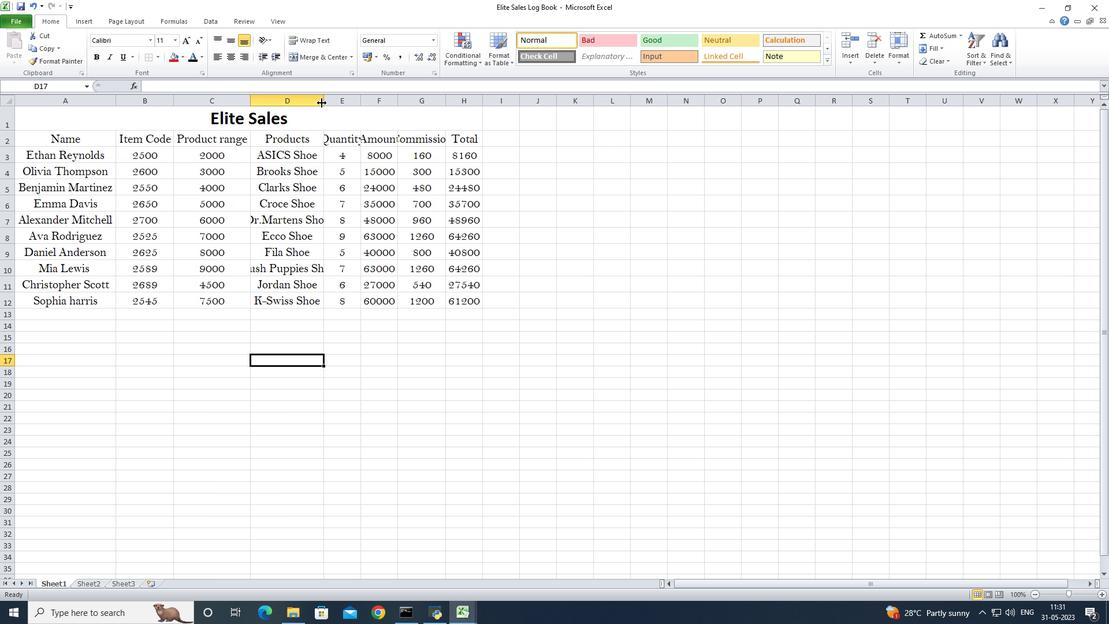 
Action: Mouse pressed left at (321, 102)
Screenshot: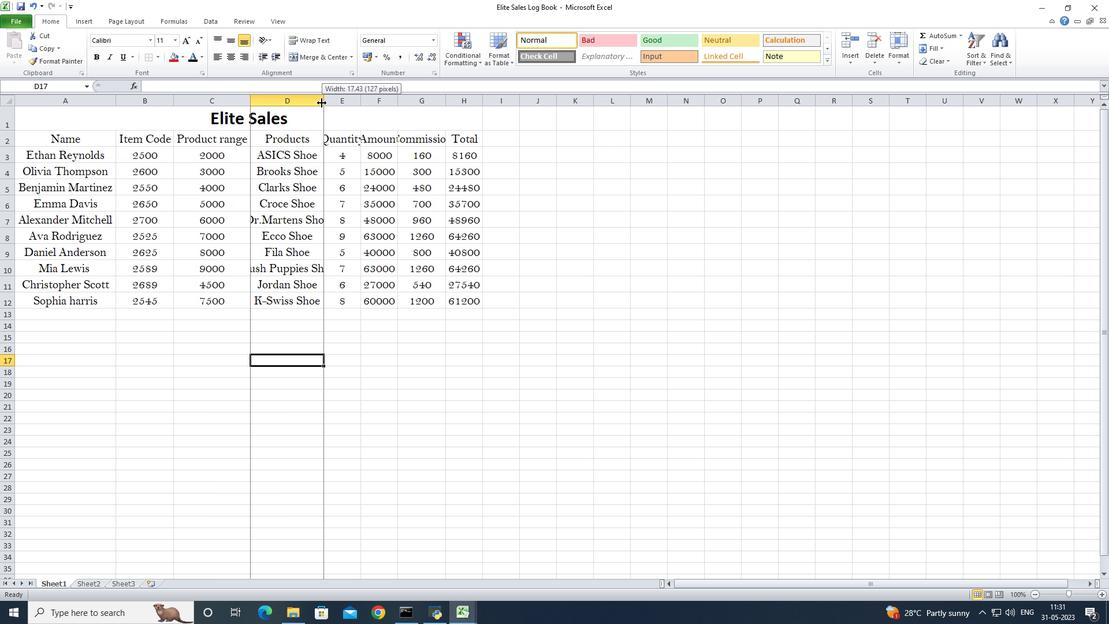 
Action: Mouse moved to (390, 101)
Screenshot: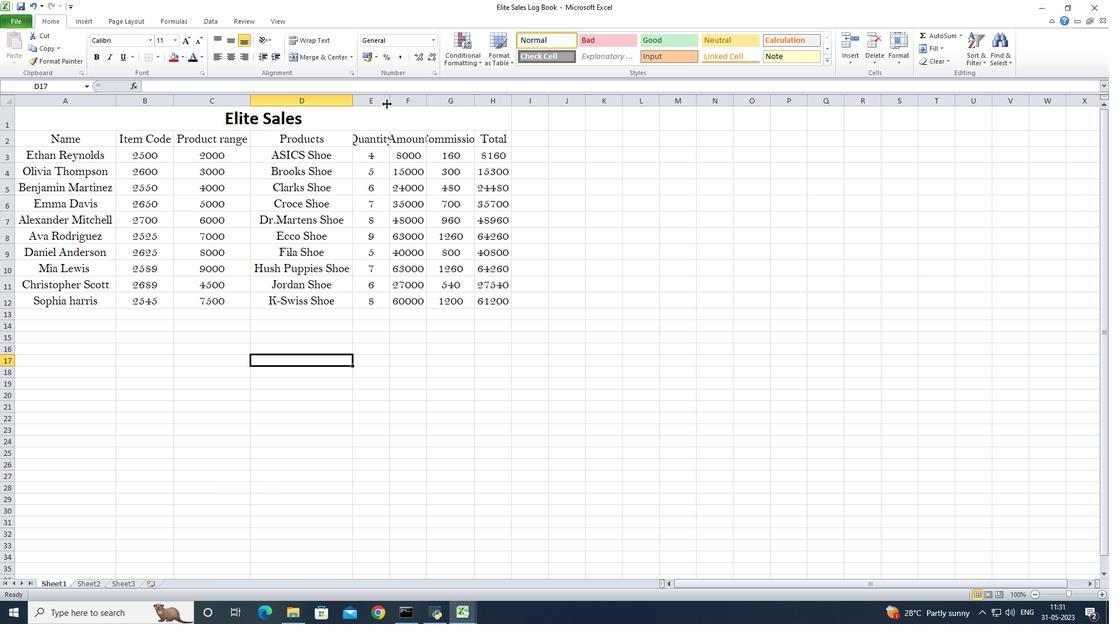 
Action: Mouse pressed left at (390, 101)
Screenshot: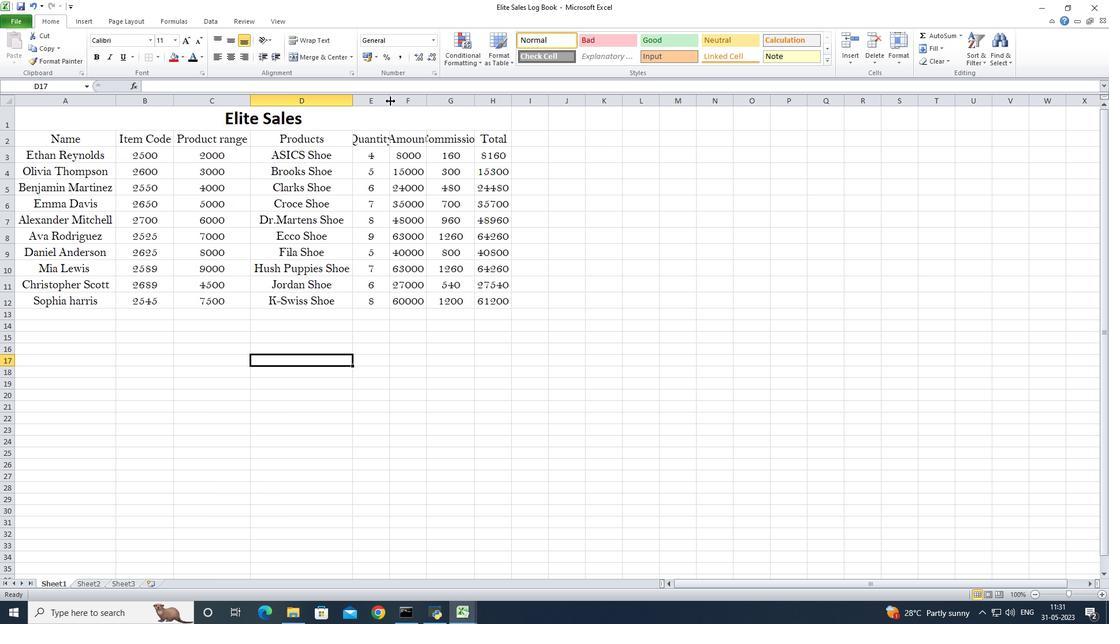 
Action: Mouse pressed left at (390, 101)
Screenshot: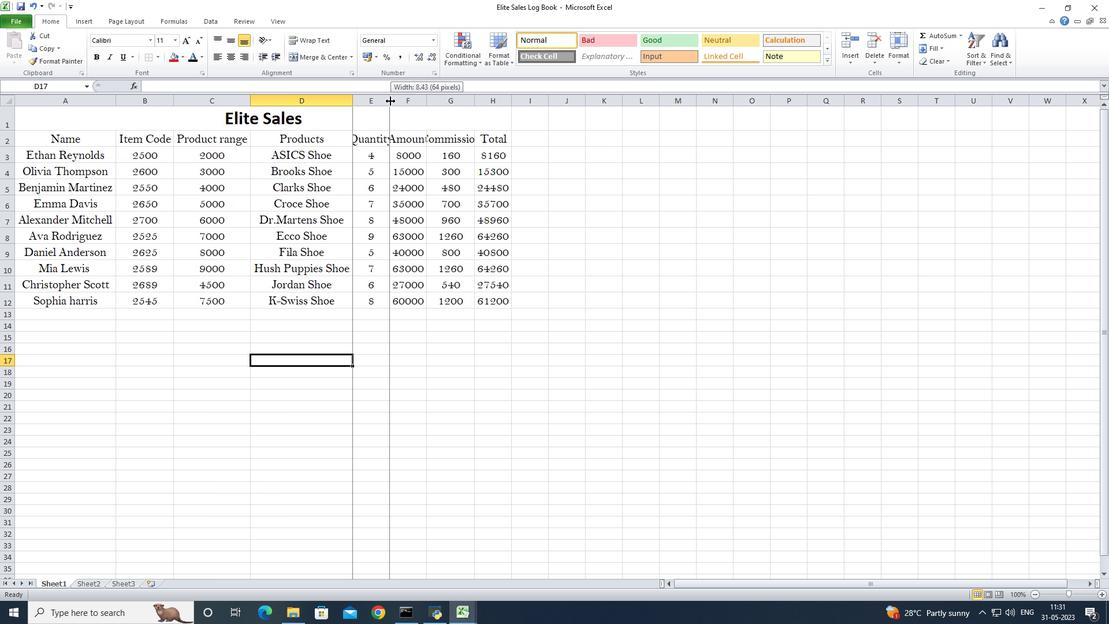 
Action: Mouse moved to (437, 104)
Screenshot: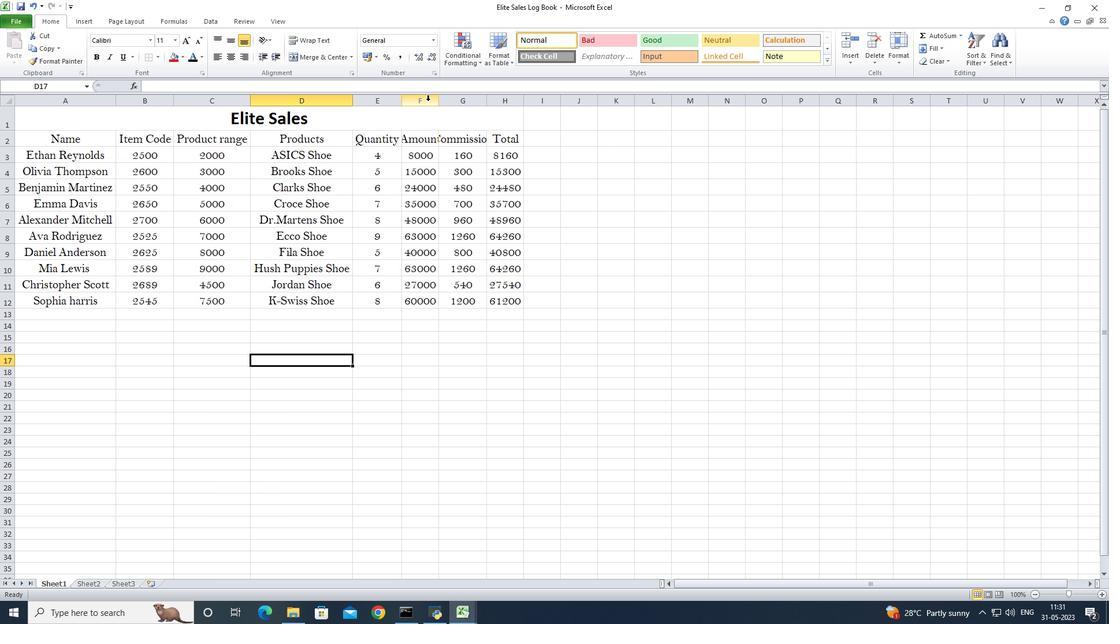 
Action: Mouse pressed left at (437, 104)
Screenshot: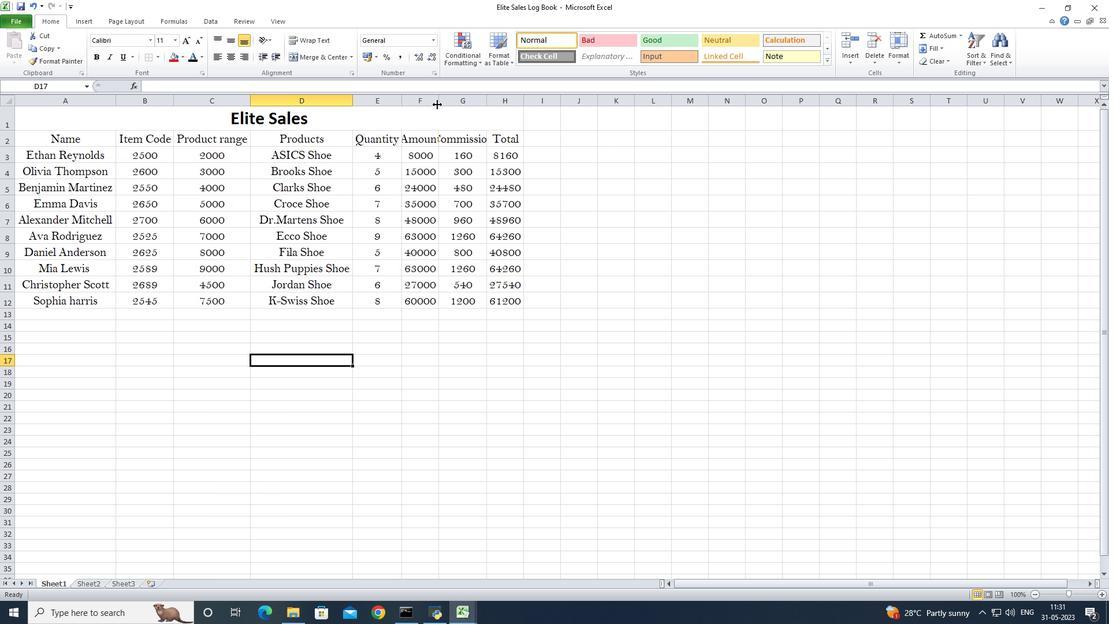 
Action: Mouse pressed left at (437, 104)
Screenshot: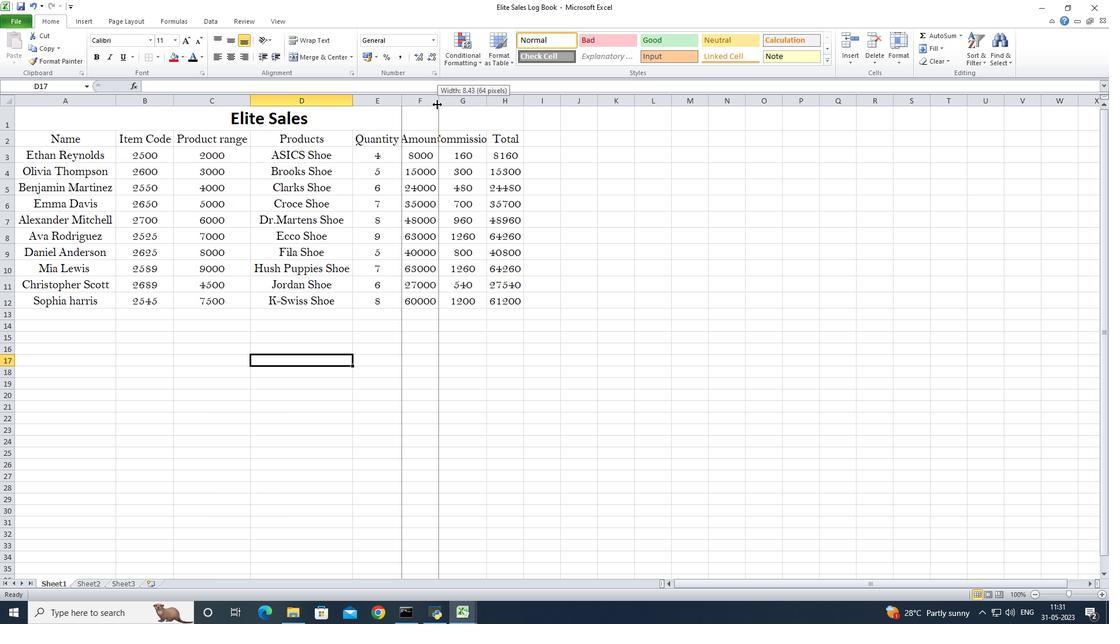 
Action: Mouse moved to (495, 103)
Screenshot: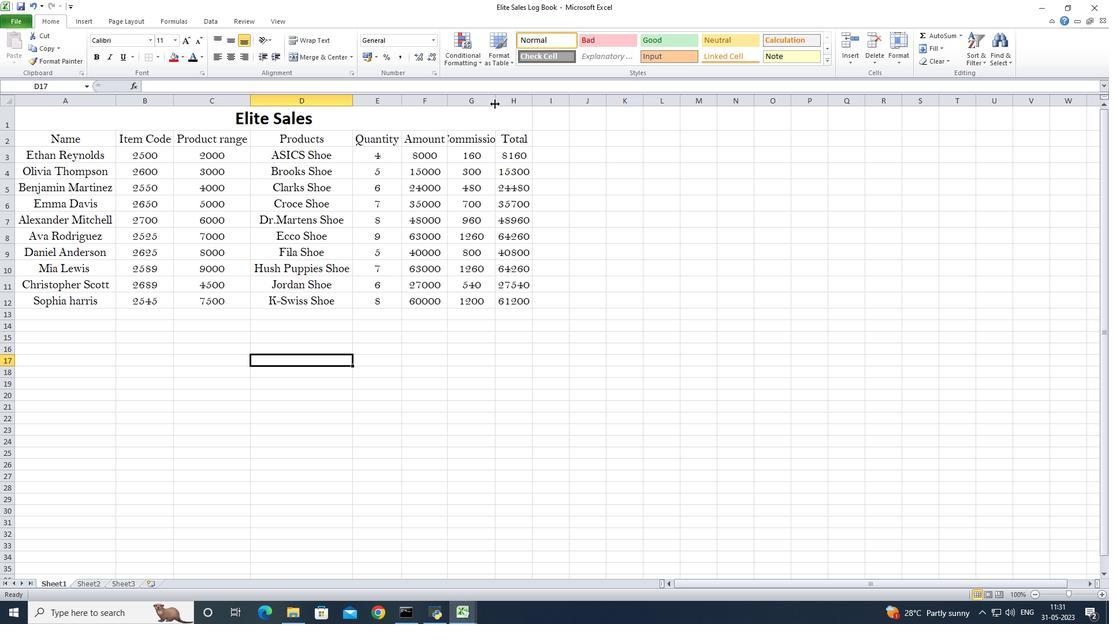 
Action: Mouse pressed left at (495, 103)
Screenshot: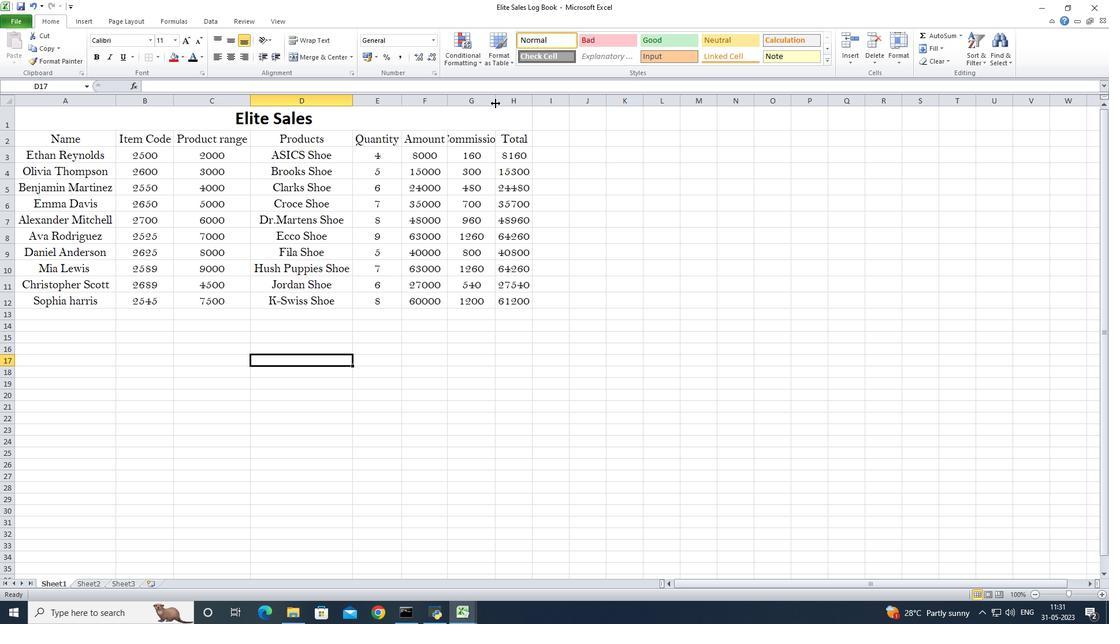 
Action: Mouse pressed left at (495, 103)
Screenshot: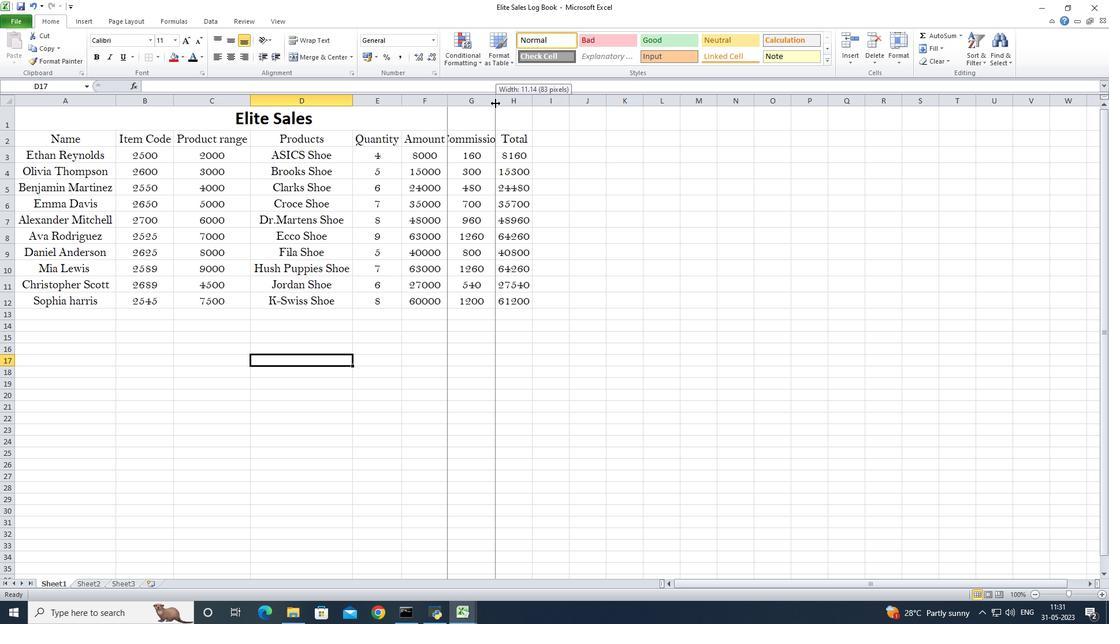 
Action: Mouse moved to (549, 102)
Screenshot: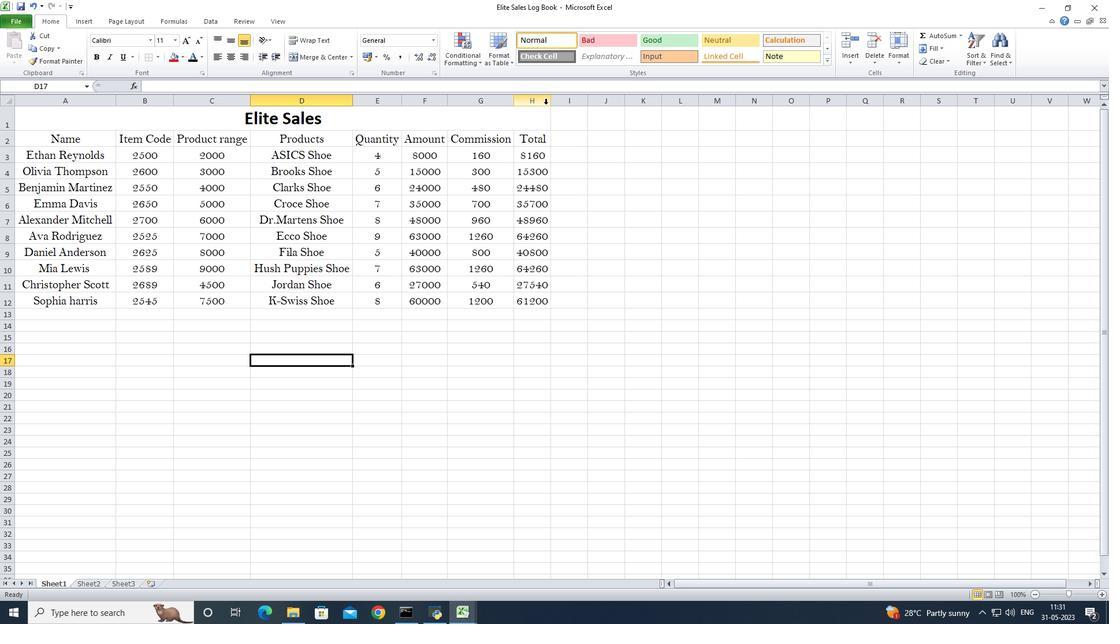 
Action: Mouse pressed left at (549, 102)
Screenshot: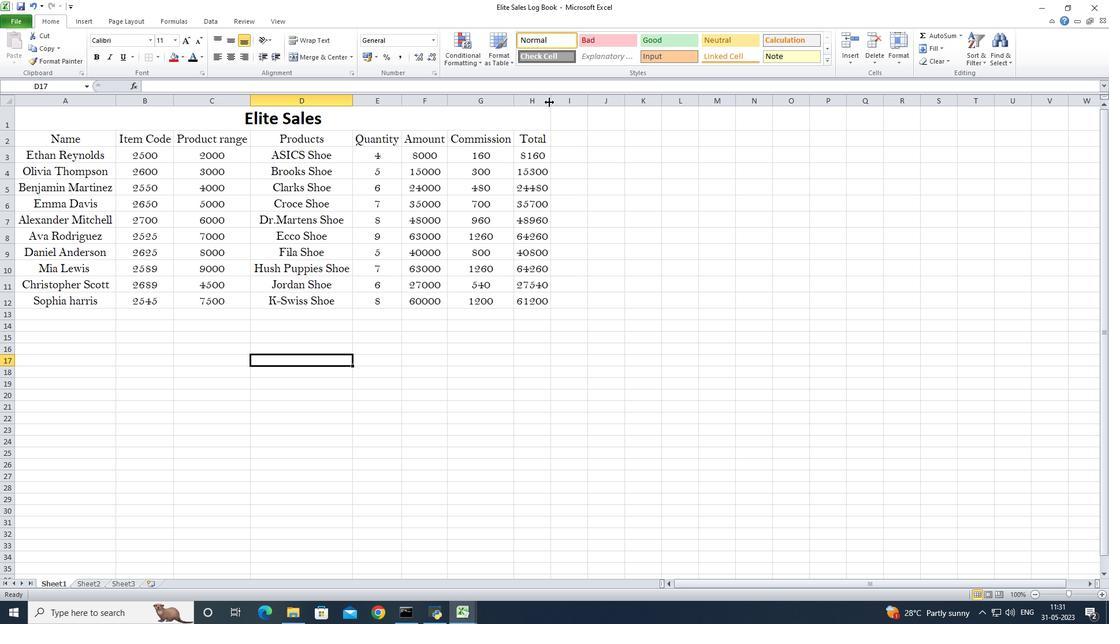 
Action: Mouse pressed left at (549, 102)
Screenshot: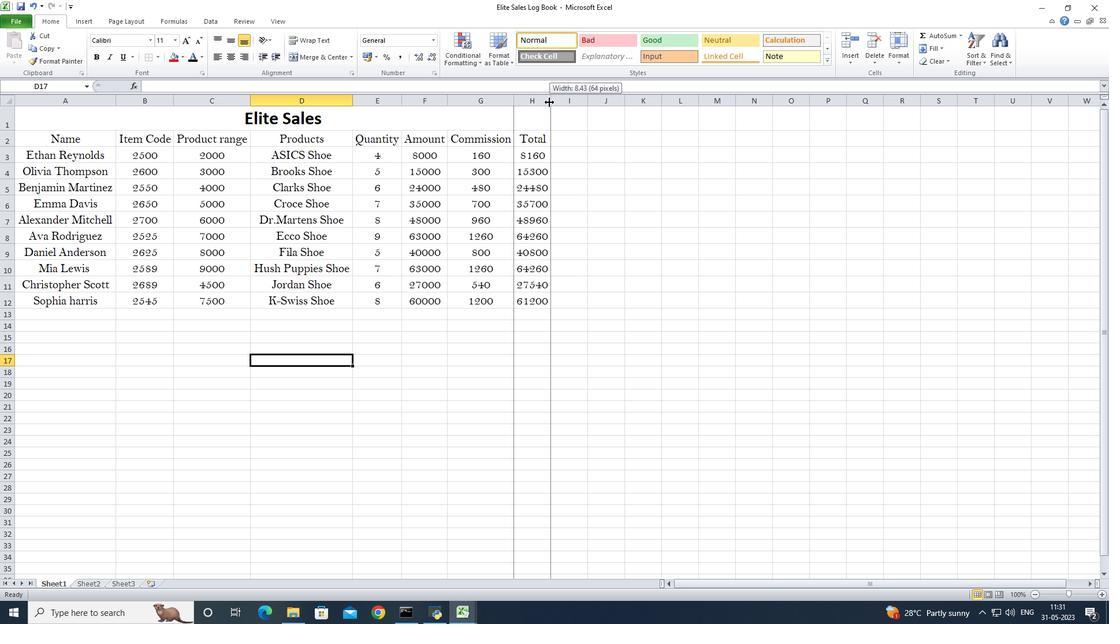 
Action: Mouse moved to (559, 238)
Screenshot: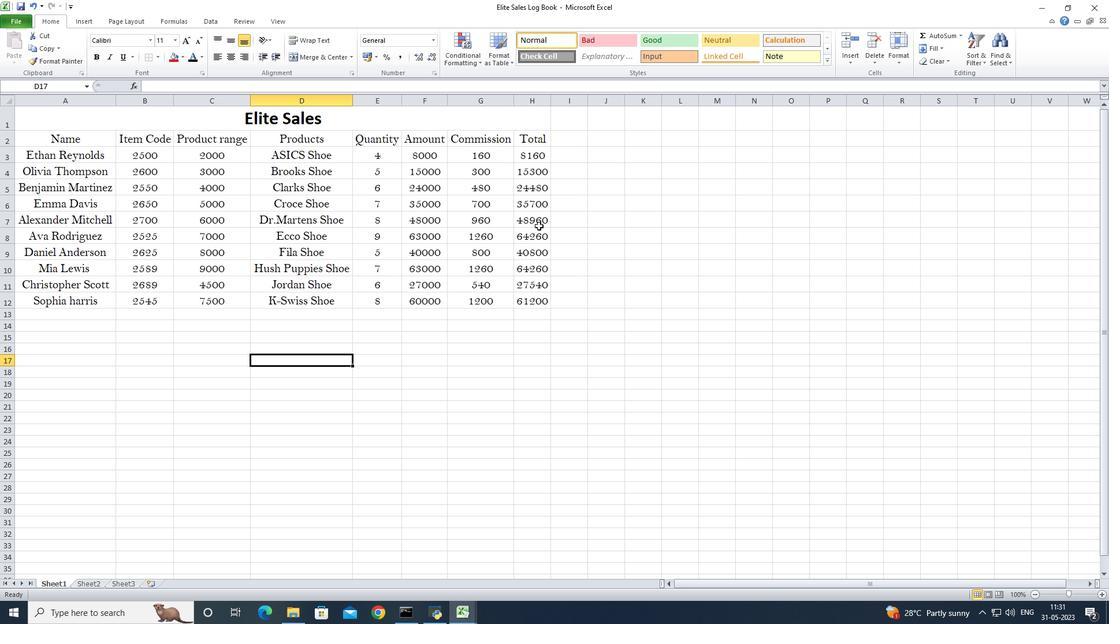 
Action: Mouse pressed left at (559, 238)
Screenshot: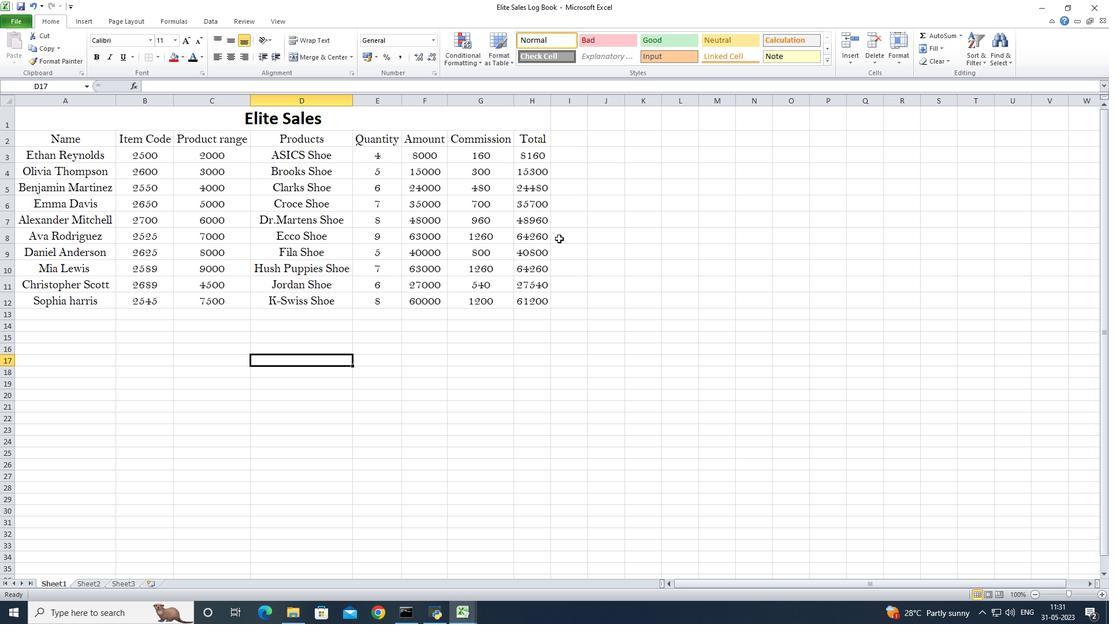 
Action: Mouse moved to (515, 354)
Screenshot: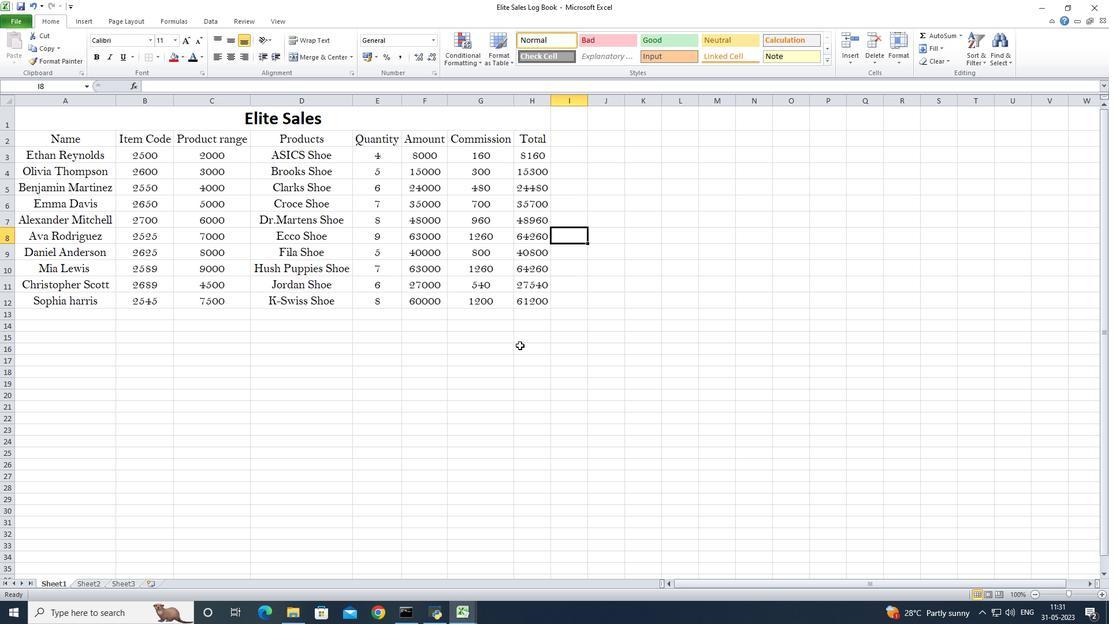 
Action: Mouse pressed left at (515, 354)
Screenshot: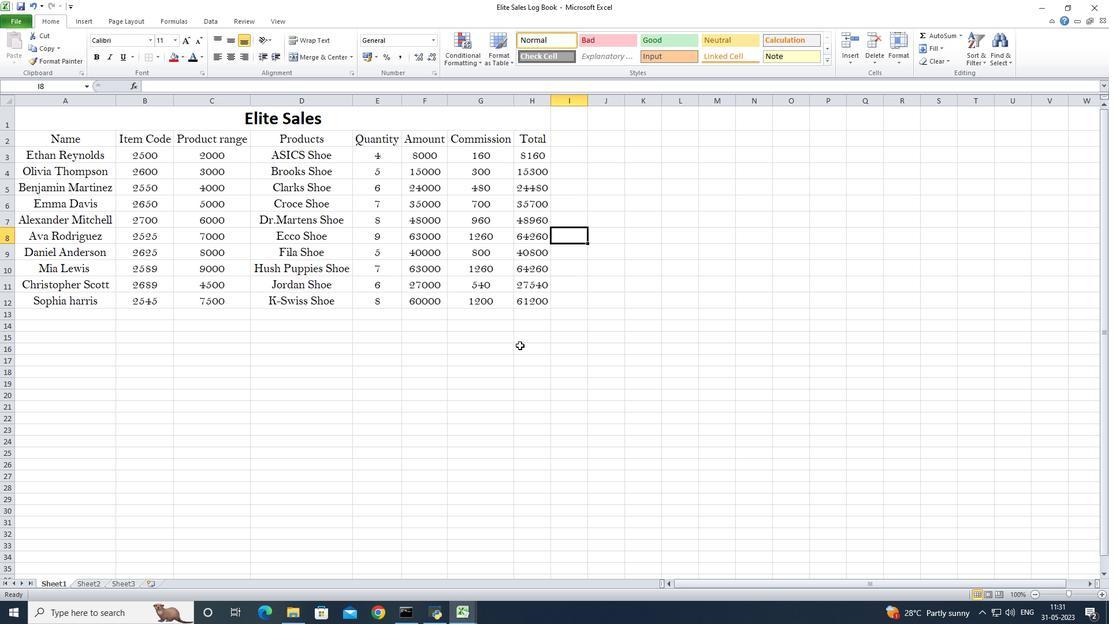 
Action: Mouse moved to (409, 364)
Screenshot: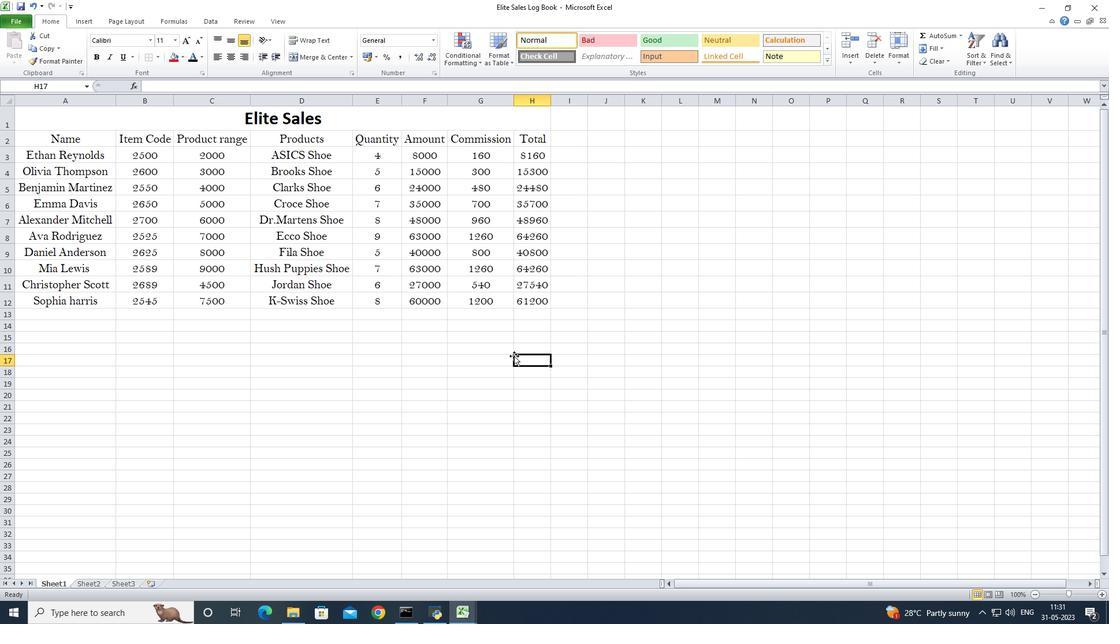 
Action: Mouse pressed left at (409, 364)
Screenshot: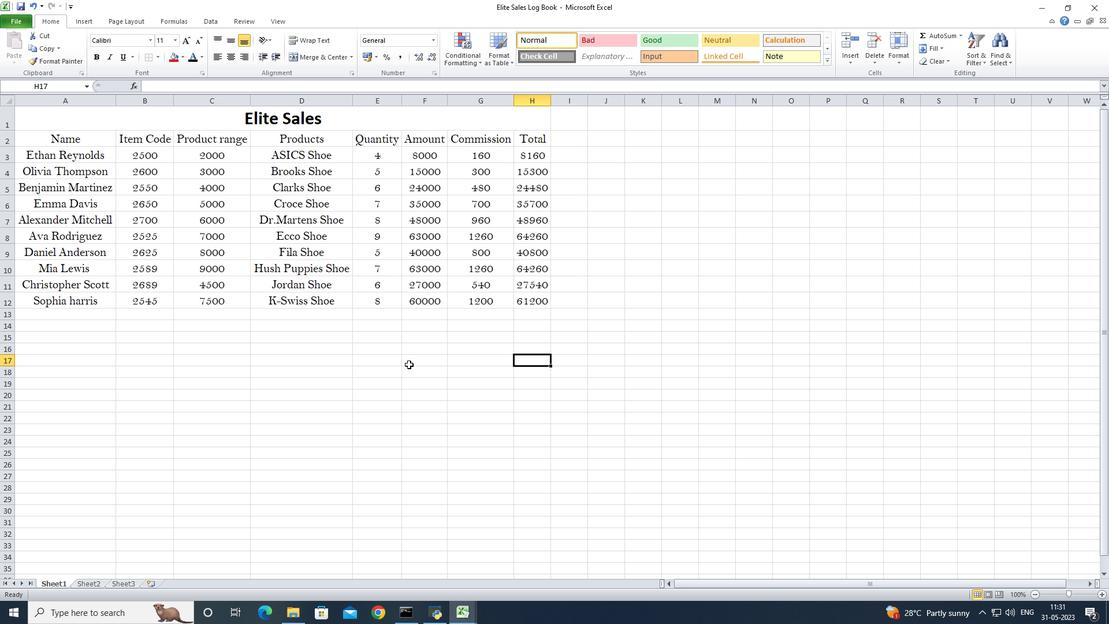 
